 Task: Look for space in Bom Conselho, Brazil from 2nd June, 2023 to 15th June, 2023 for 2 adults in price range Rs.10000 to Rs.15000. Place can be entire place with 1  bedroom having 1 bed and 1 bathroom. Property type can be house, flat, guest house, hotel. Booking option can be shelf check-in. Required host language is Spanish.
Action: Mouse moved to (467, 90)
Screenshot: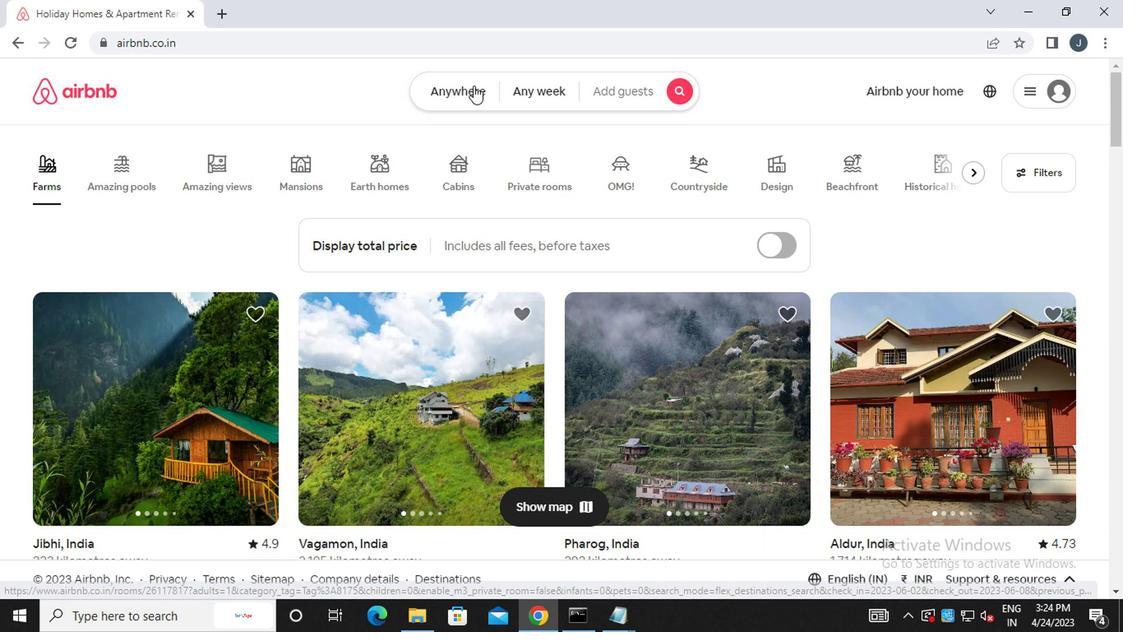 
Action: Mouse pressed left at (467, 90)
Screenshot: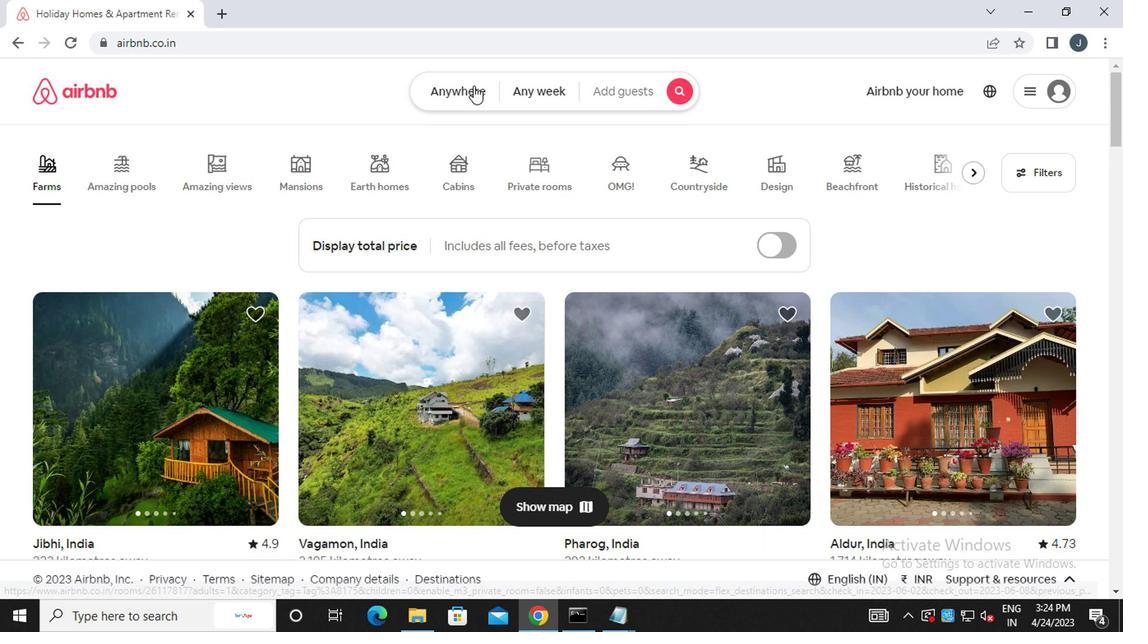 
Action: Mouse moved to (294, 158)
Screenshot: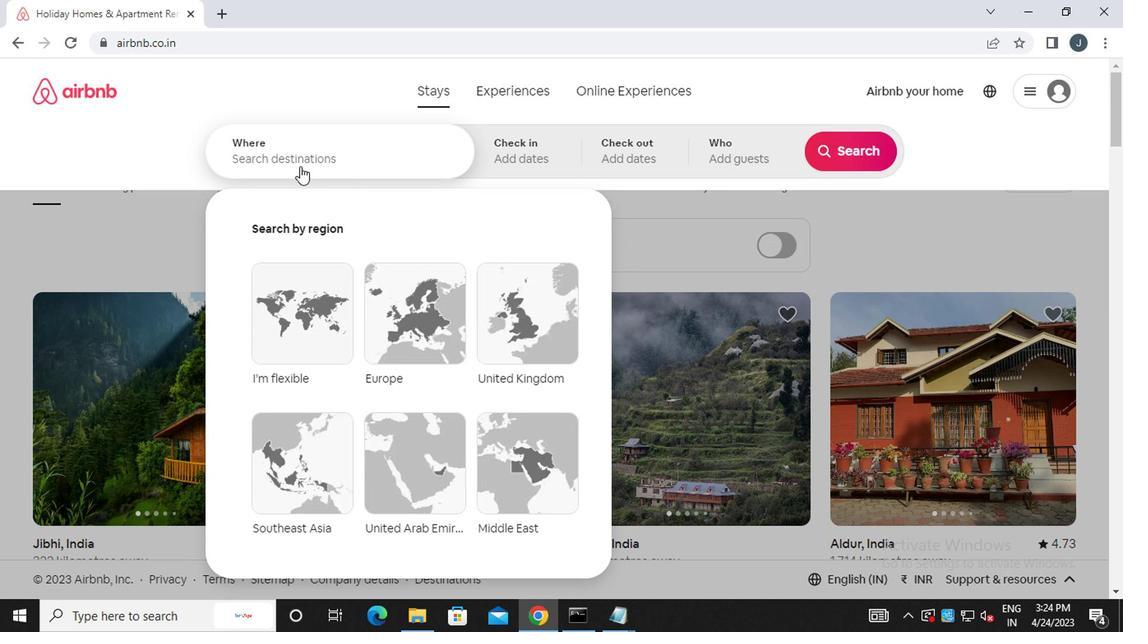 
Action: Mouse pressed left at (294, 158)
Screenshot: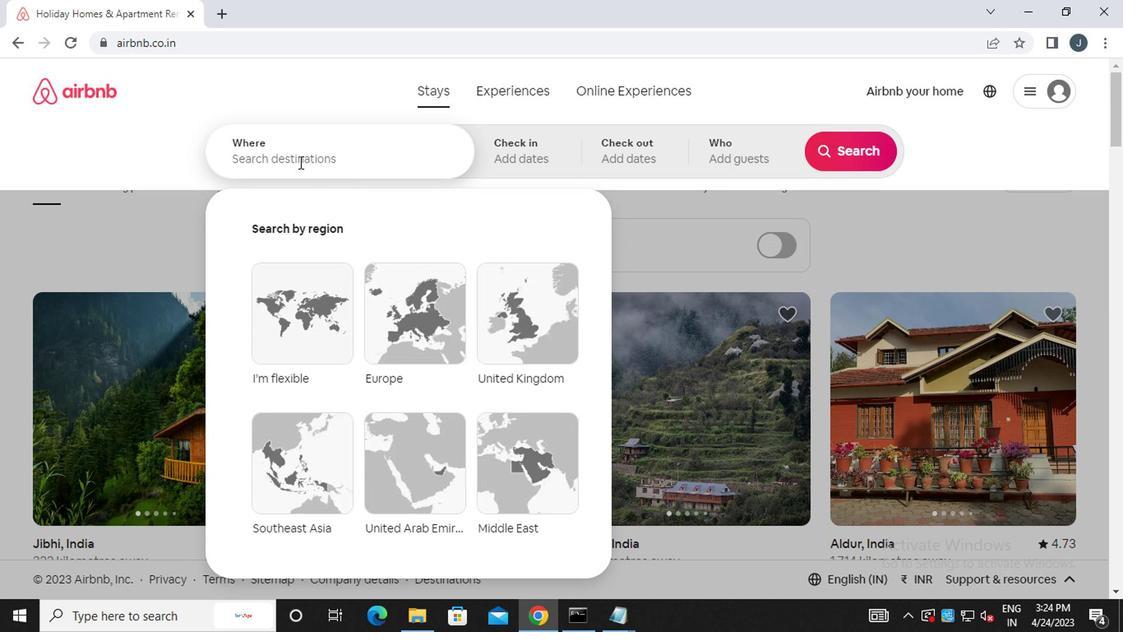 
Action: Mouse moved to (294, 158)
Screenshot: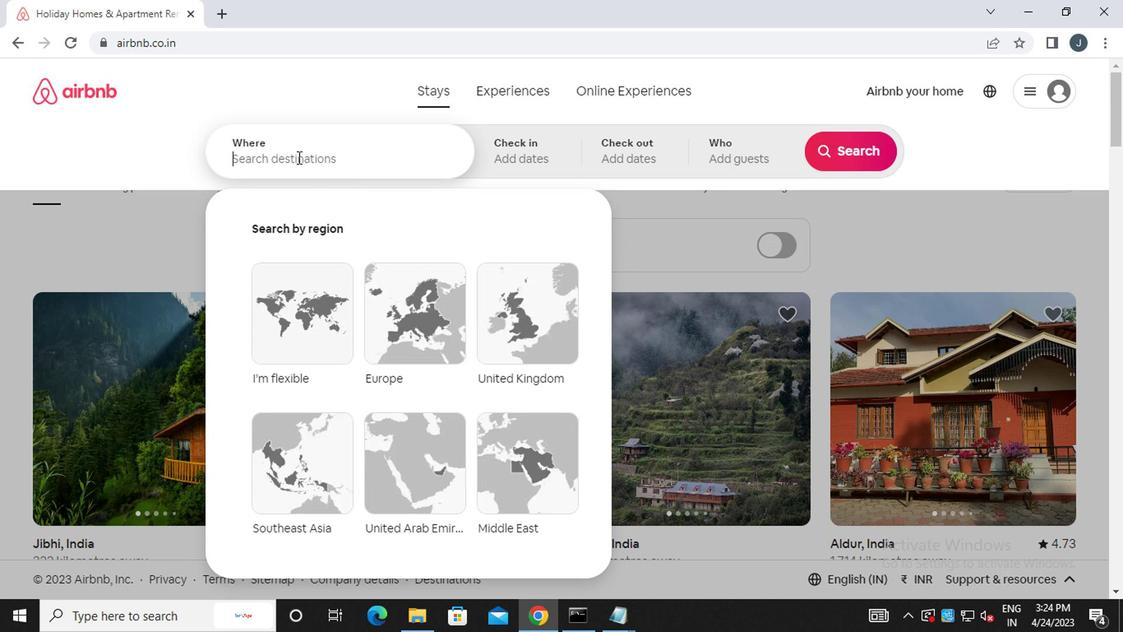 
Action: Key pressed b<Key.caps_lock>om<Key.space><Key.caps_lock>c<Key.caps_lock>anseiho<Key.backspace><Key.backspace><Key.backspace>lho,<Key.caps_lock>b<Key.caps_lock>razil
Screenshot: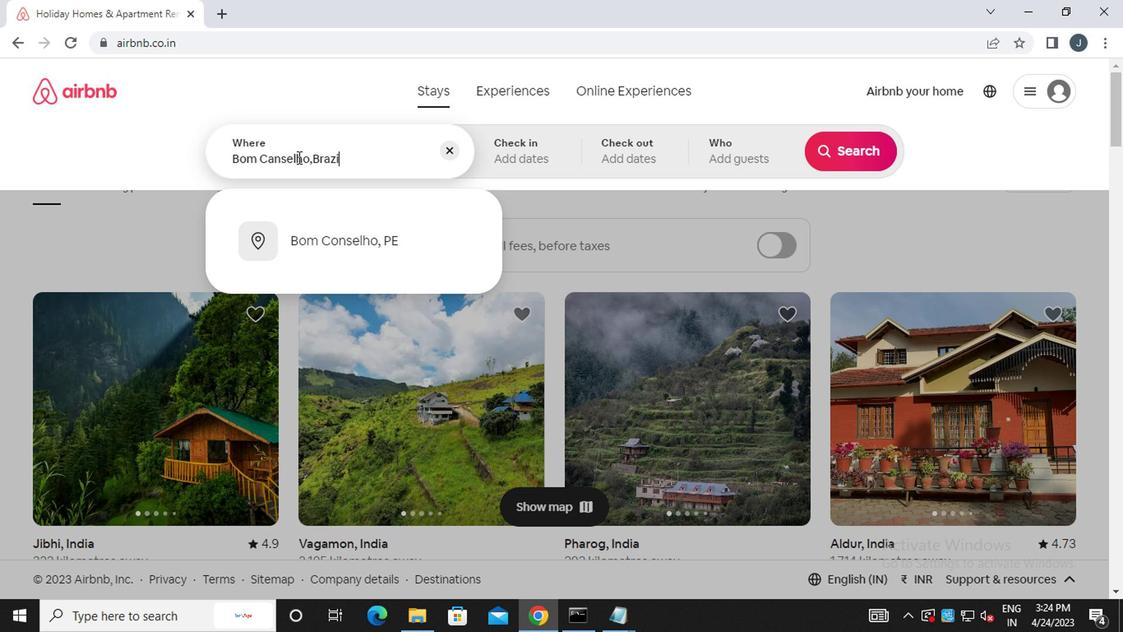 
Action: Mouse moved to (517, 170)
Screenshot: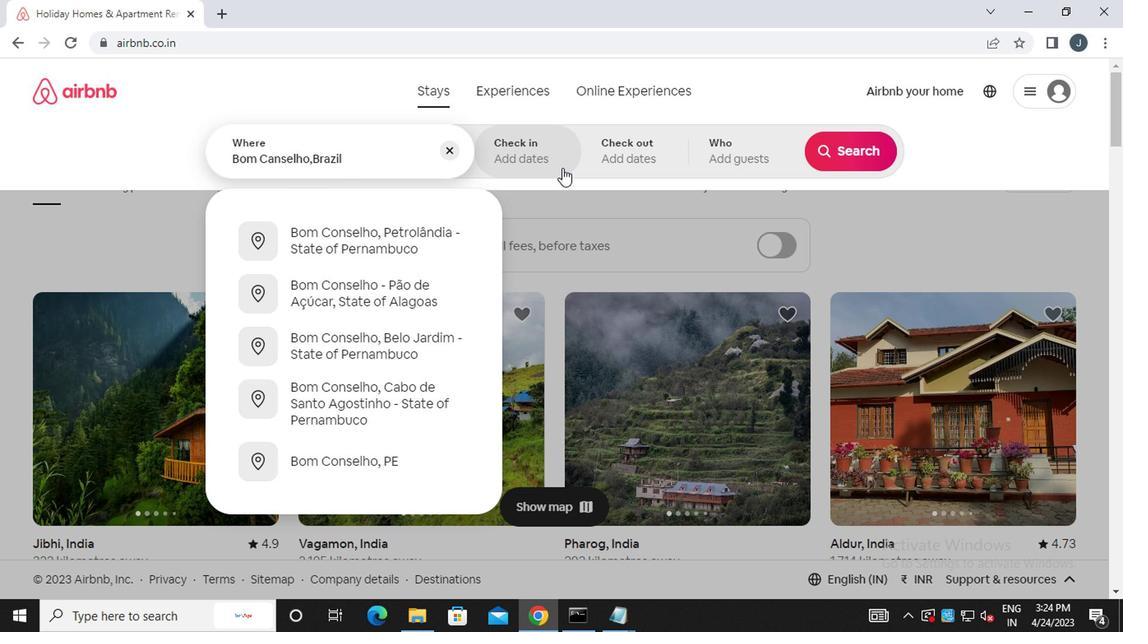 
Action: Mouse pressed left at (517, 170)
Screenshot: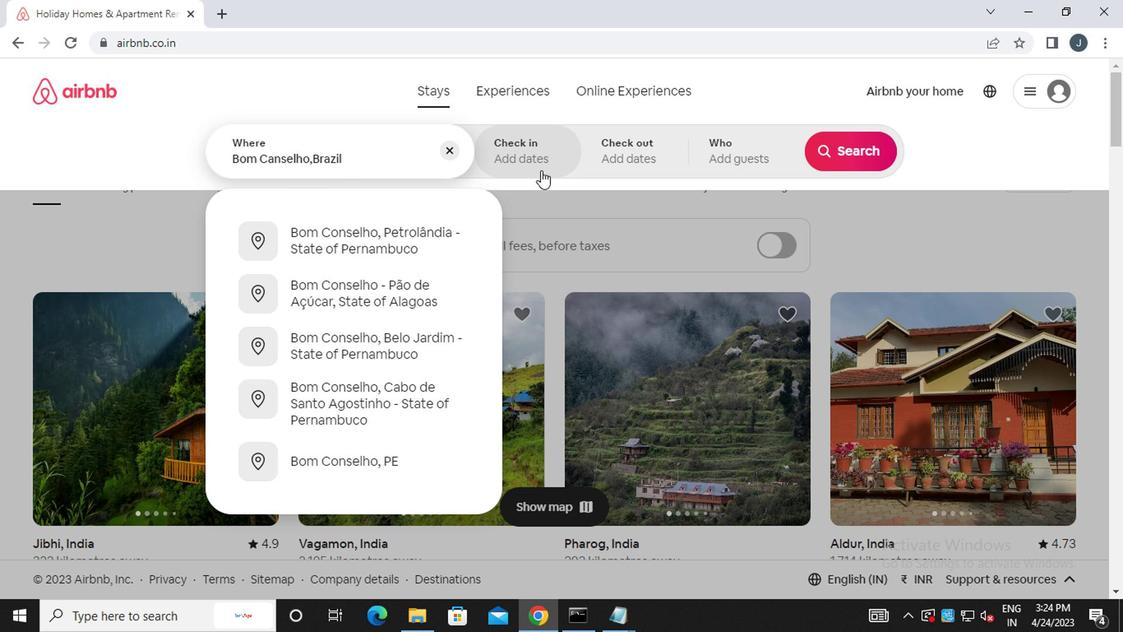 
Action: Mouse moved to (827, 277)
Screenshot: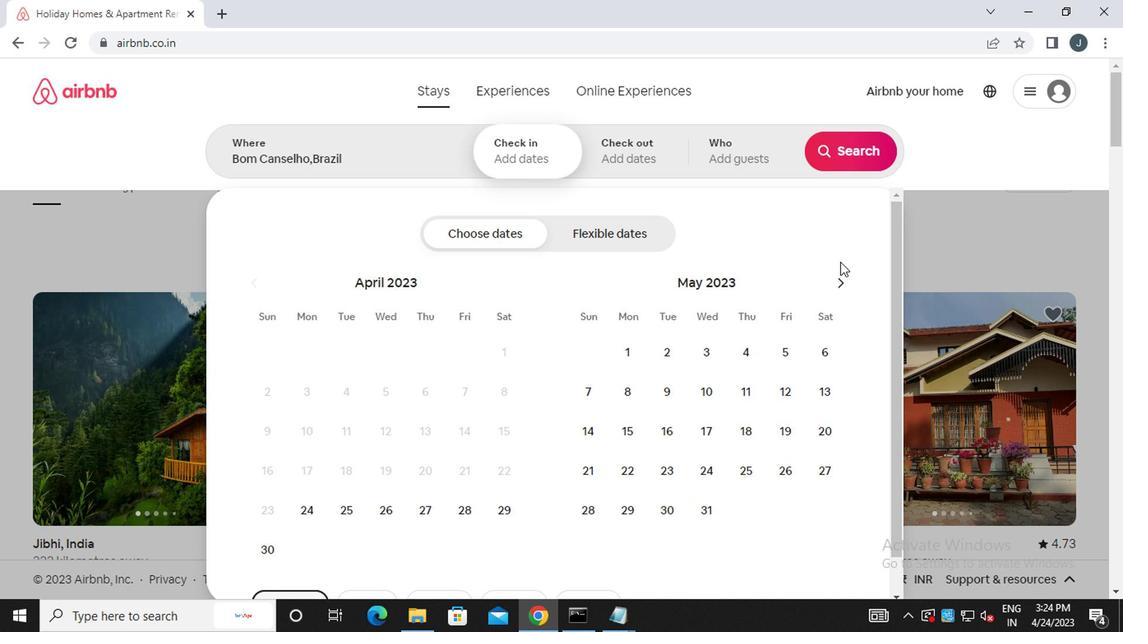 
Action: Mouse pressed left at (827, 277)
Screenshot: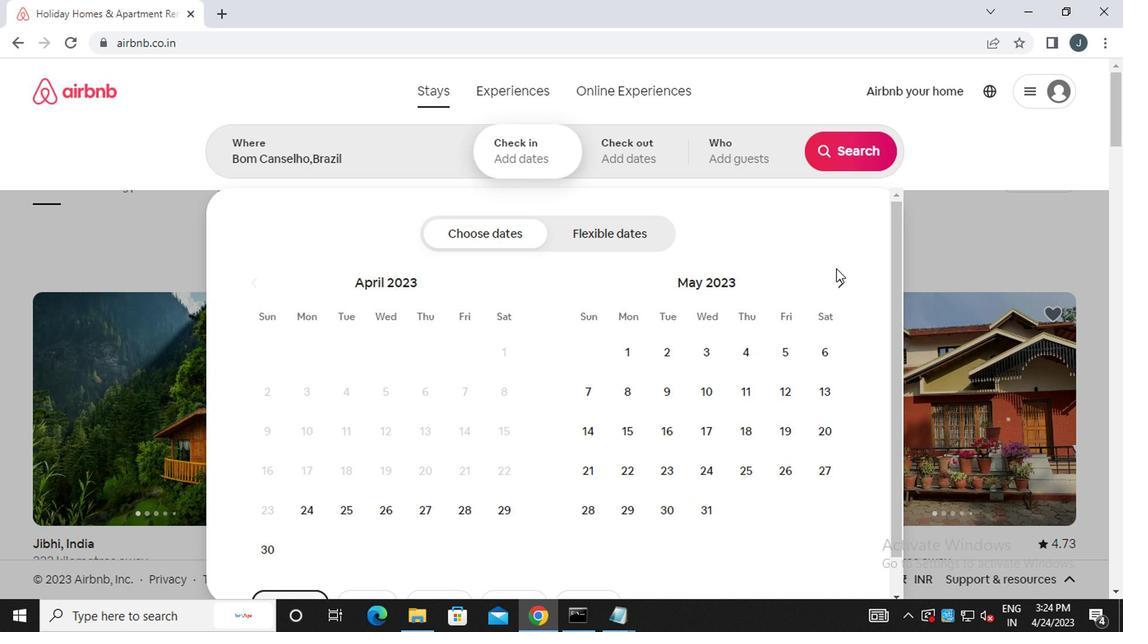 
Action: Mouse moved to (775, 354)
Screenshot: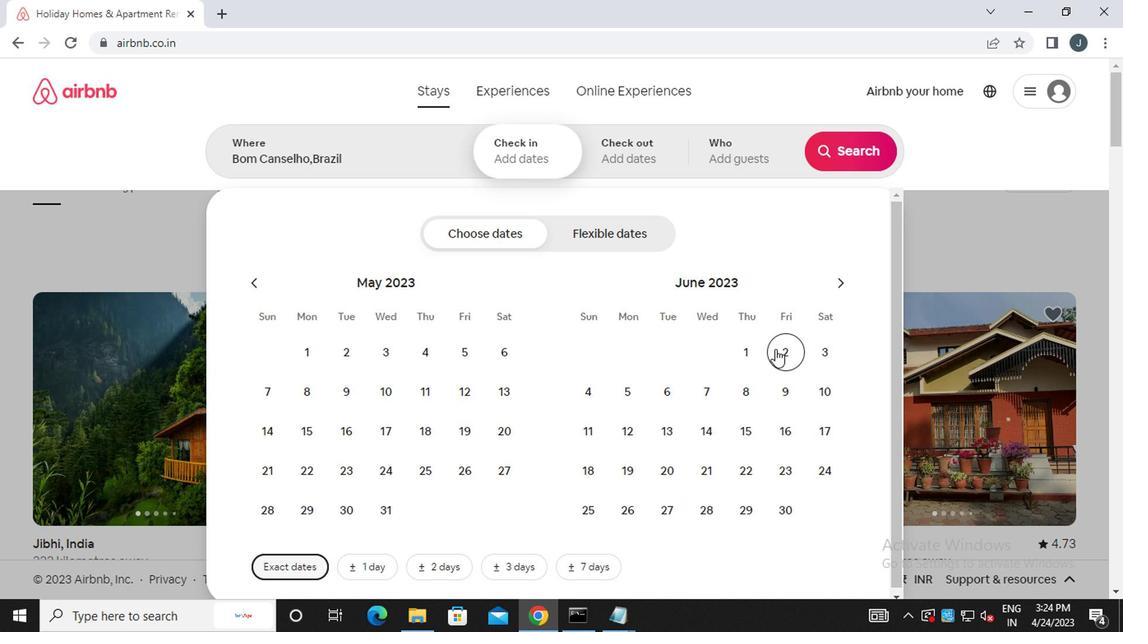 
Action: Mouse pressed left at (775, 354)
Screenshot: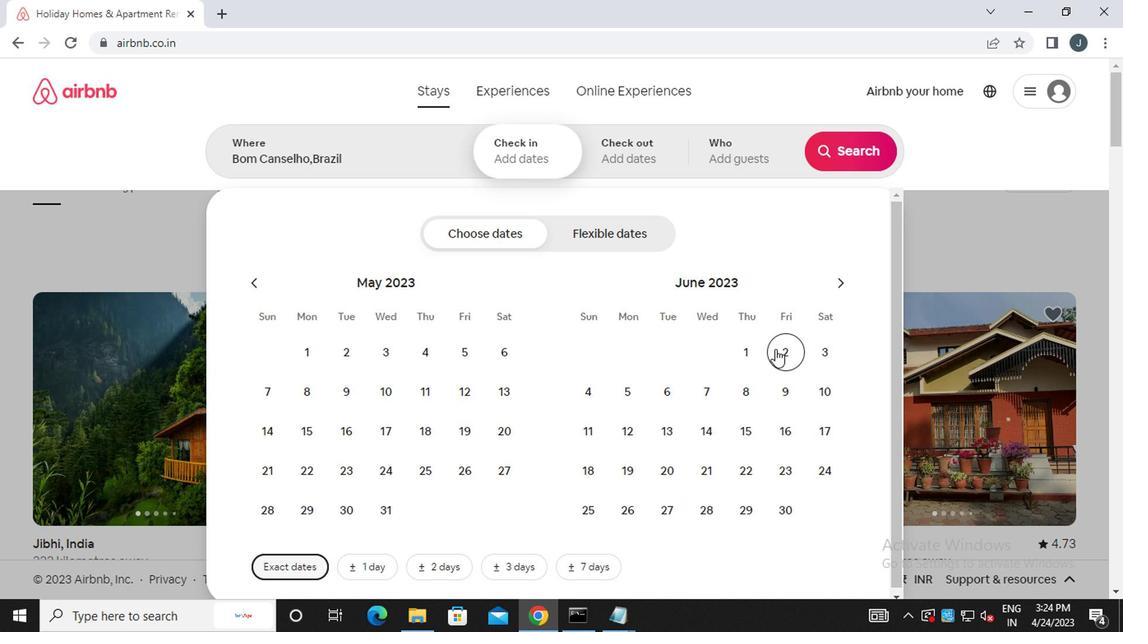 
Action: Mouse moved to (748, 439)
Screenshot: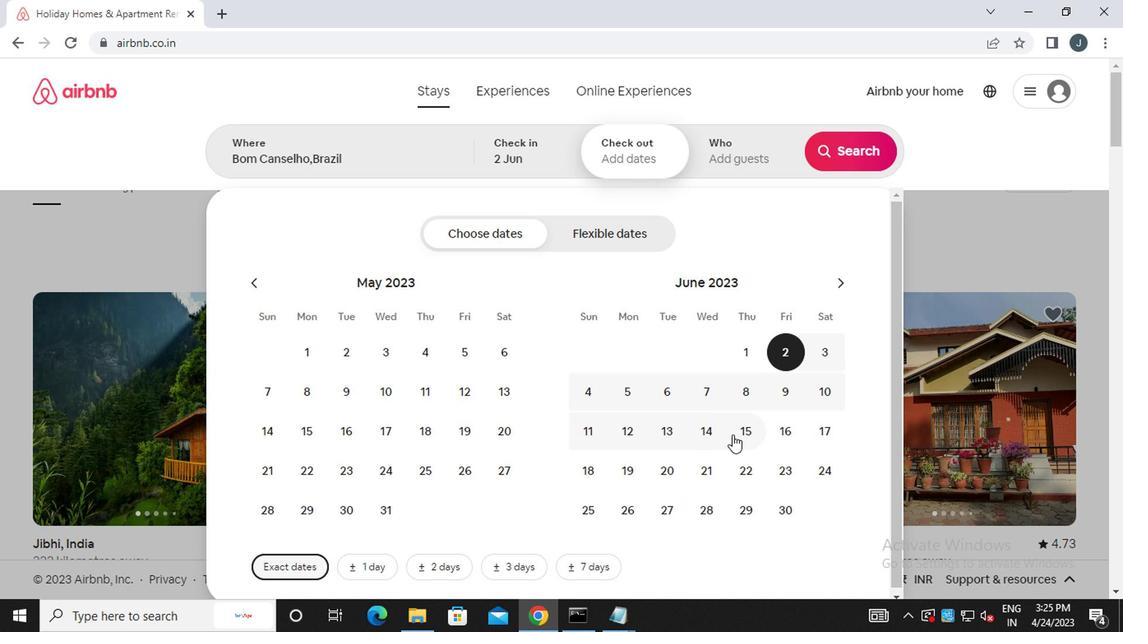 
Action: Mouse pressed left at (748, 439)
Screenshot: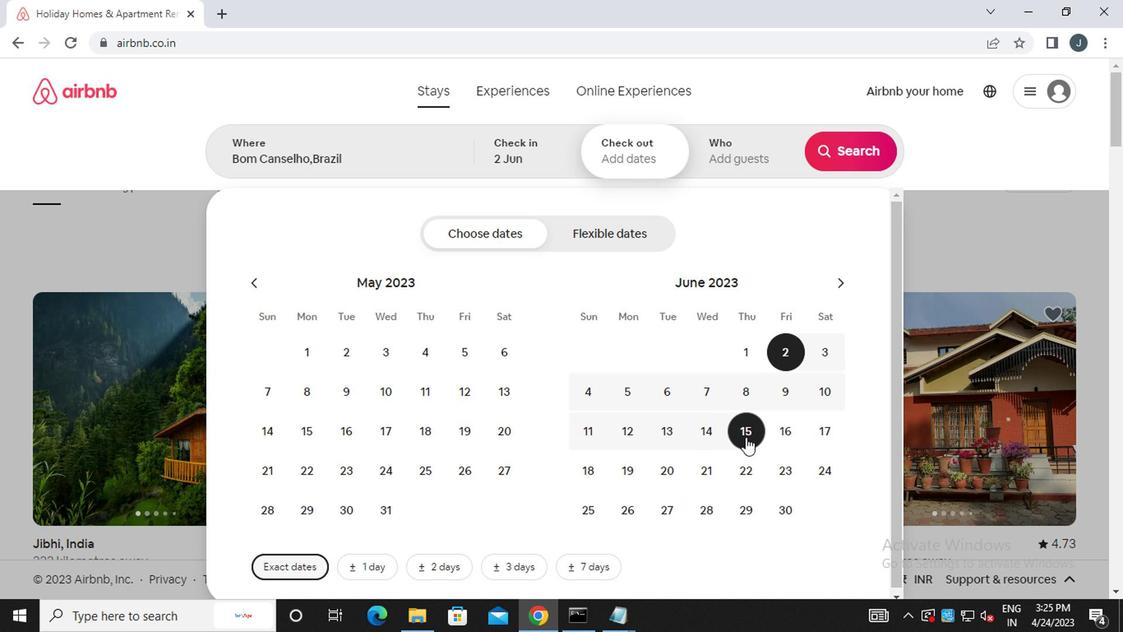 
Action: Mouse moved to (747, 153)
Screenshot: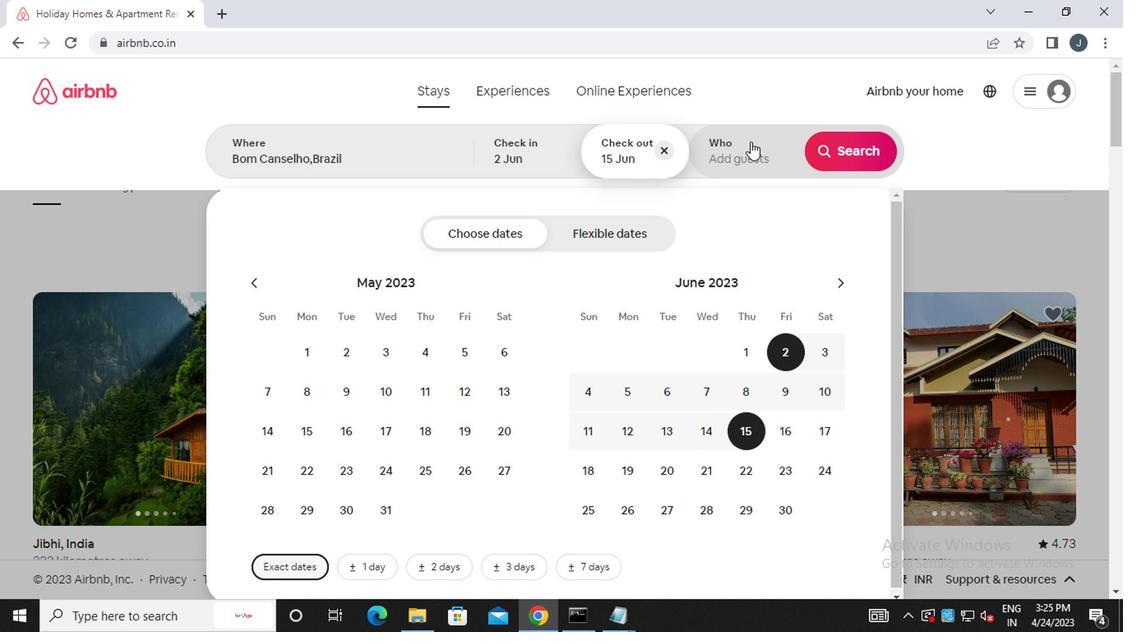 
Action: Mouse pressed left at (747, 153)
Screenshot: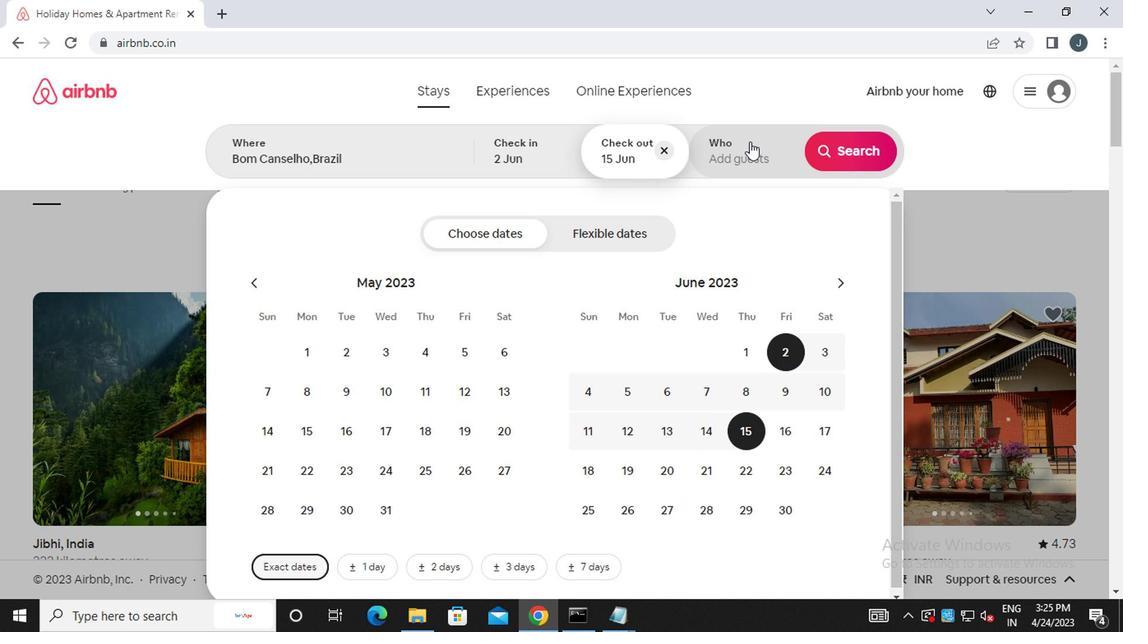 
Action: Mouse moved to (853, 239)
Screenshot: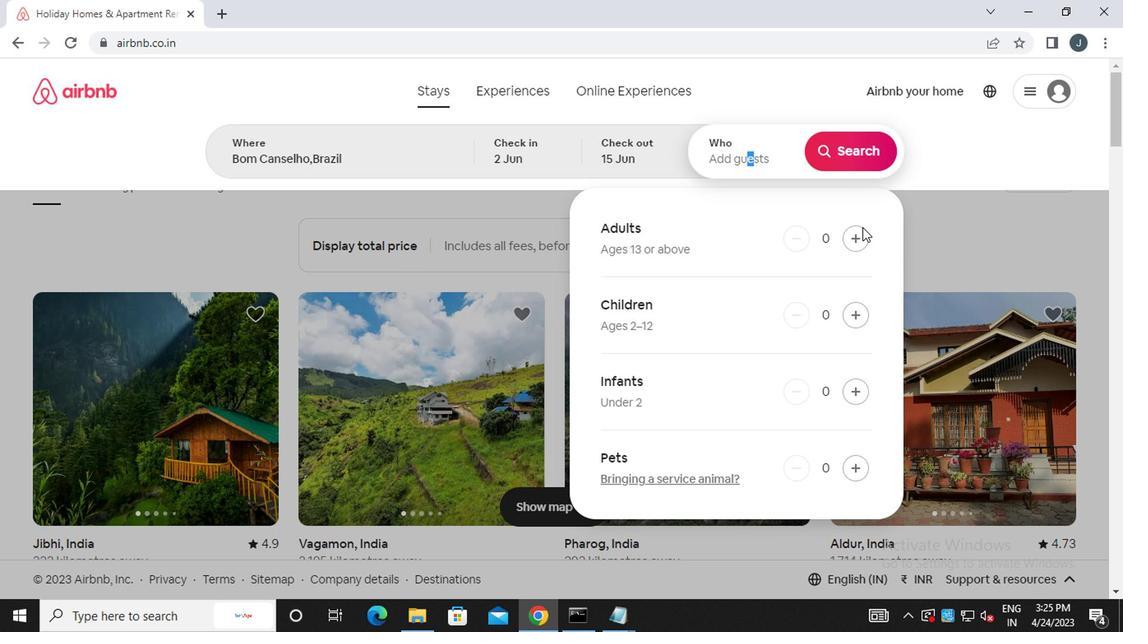 
Action: Mouse pressed left at (853, 239)
Screenshot: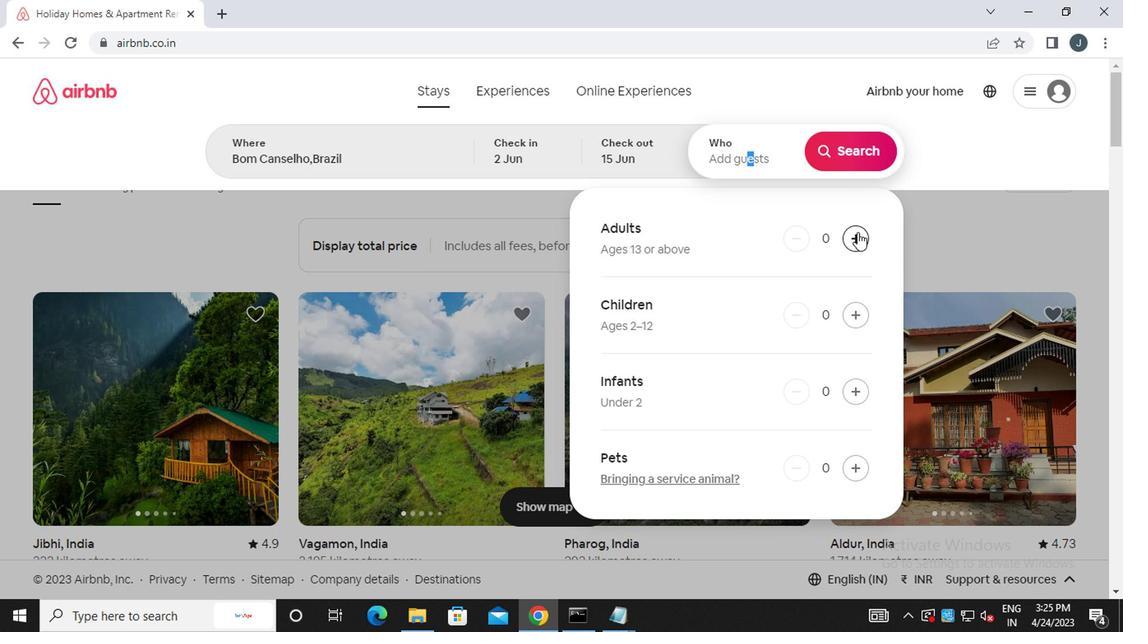 
Action: Mouse moved to (853, 240)
Screenshot: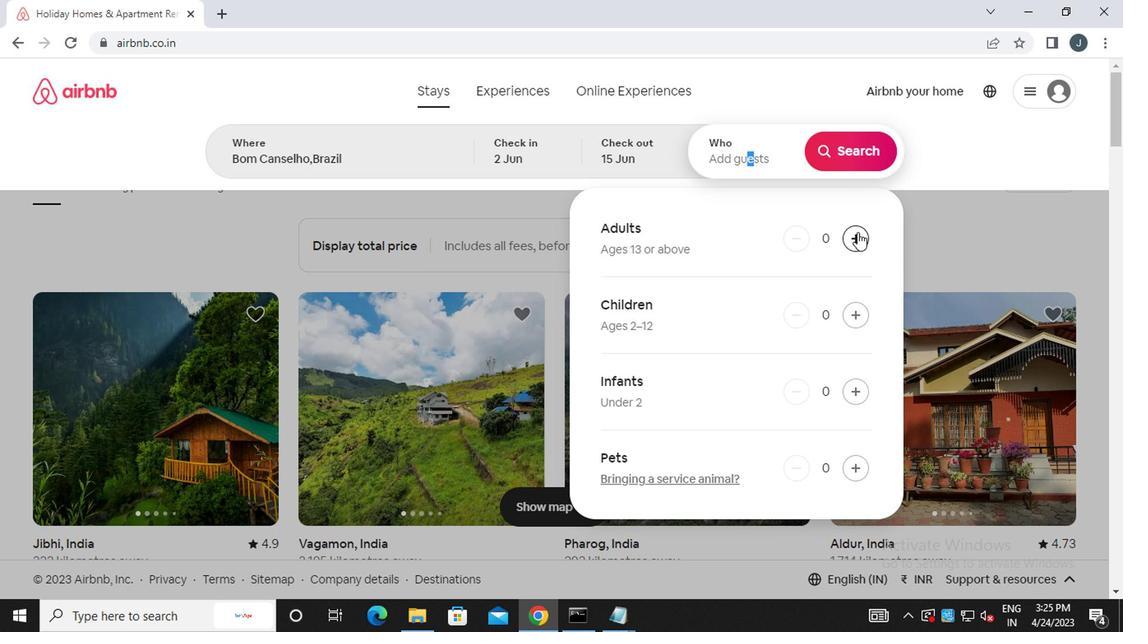 
Action: Mouse pressed left at (853, 240)
Screenshot: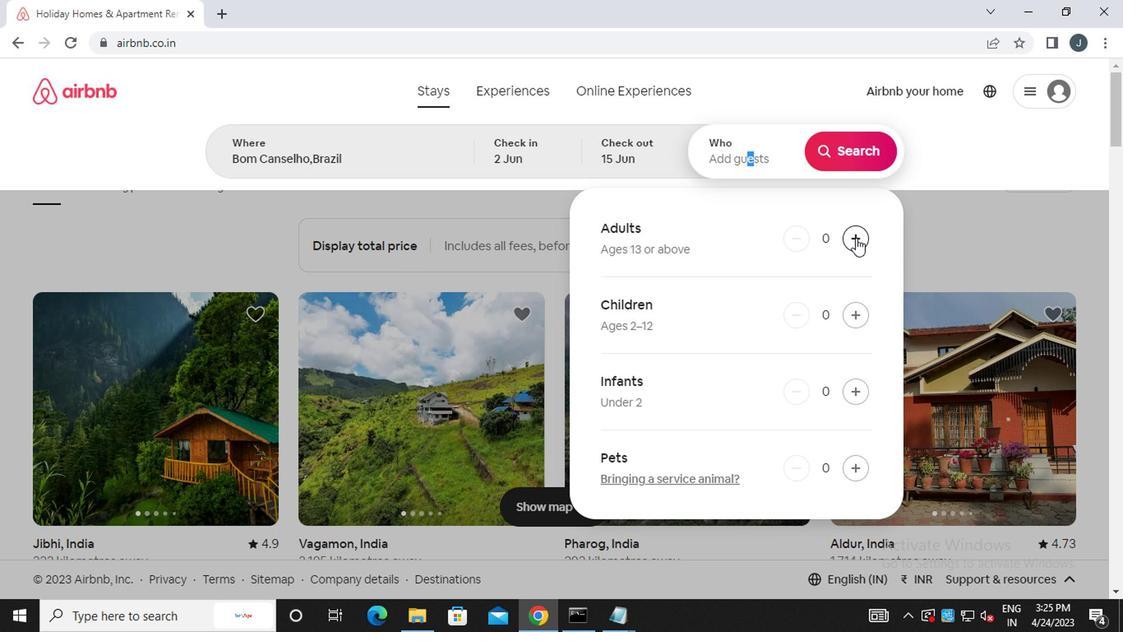 
Action: Mouse moved to (844, 152)
Screenshot: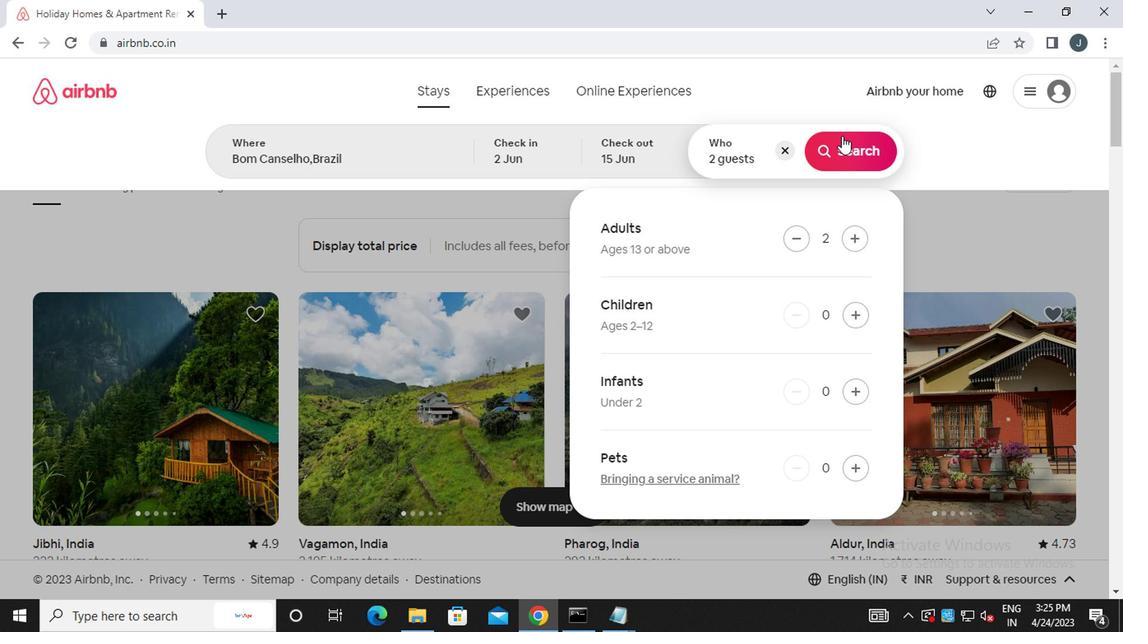 
Action: Mouse pressed left at (844, 152)
Screenshot: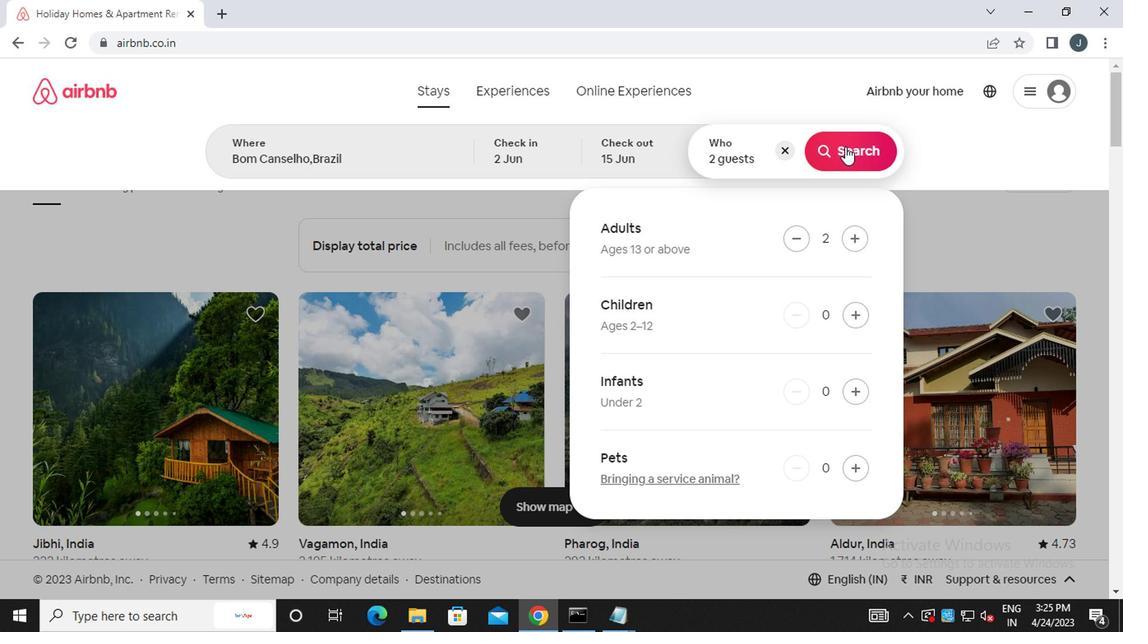 
Action: Mouse moved to (1064, 168)
Screenshot: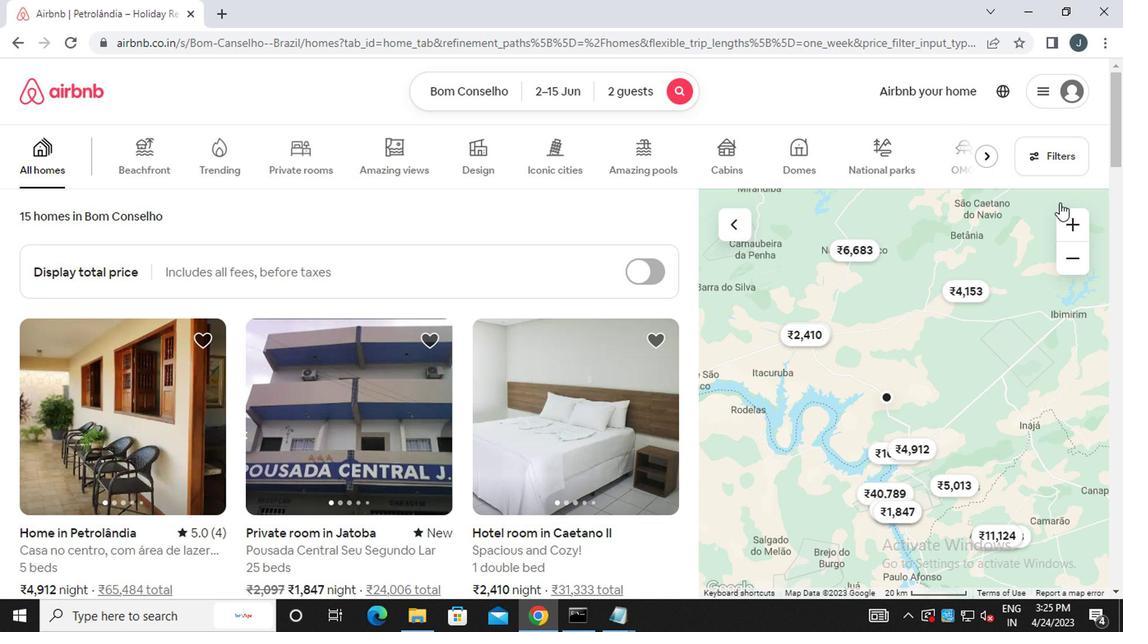 
Action: Mouse pressed left at (1064, 168)
Screenshot: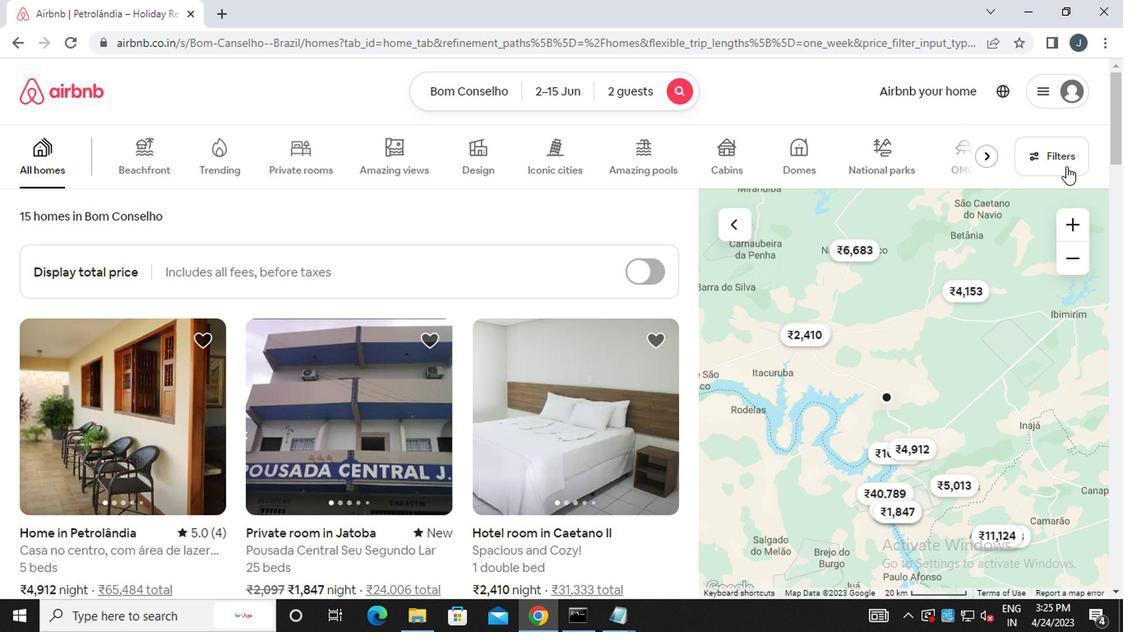 
Action: Mouse moved to (393, 364)
Screenshot: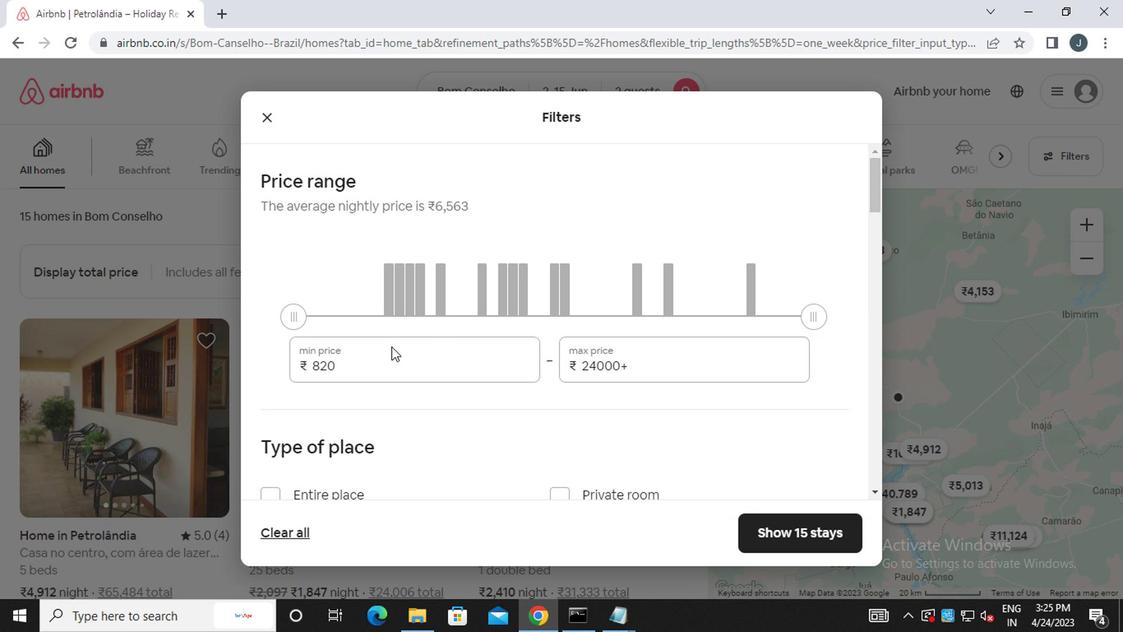 
Action: Mouse pressed left at (393, 364)
Screenshot: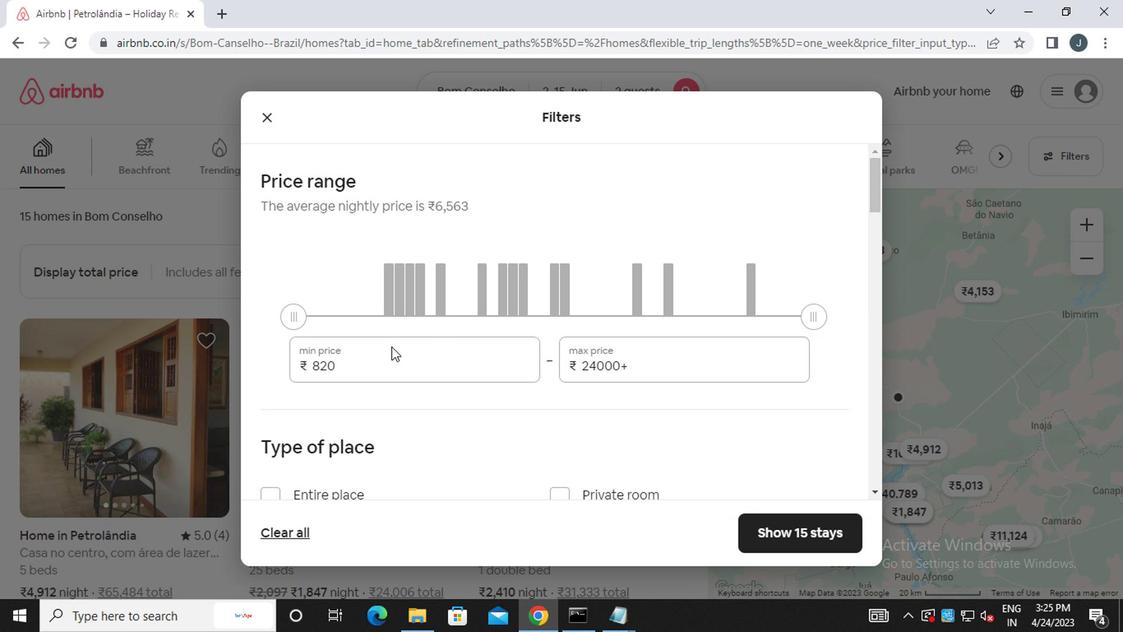 
Action: Mouse moved to (389, 364)
Screenshot: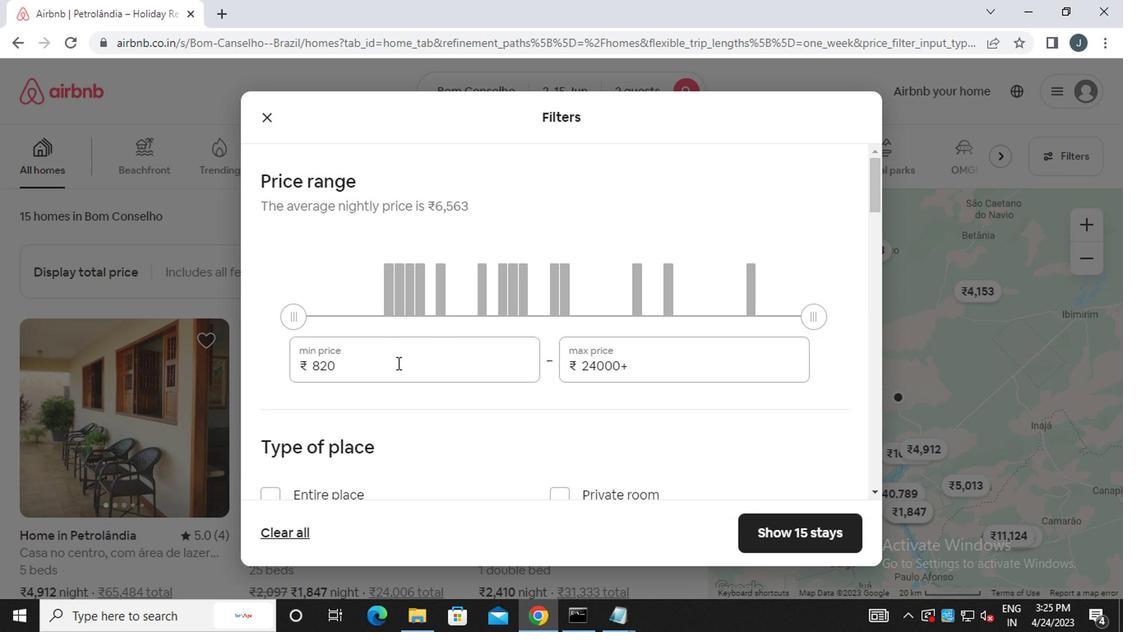 
Action: Key pressed <Key.backspace><Key.backspace><Key.backspace><<97>><<96>><<96>><<96>><<96>>
Screenshot: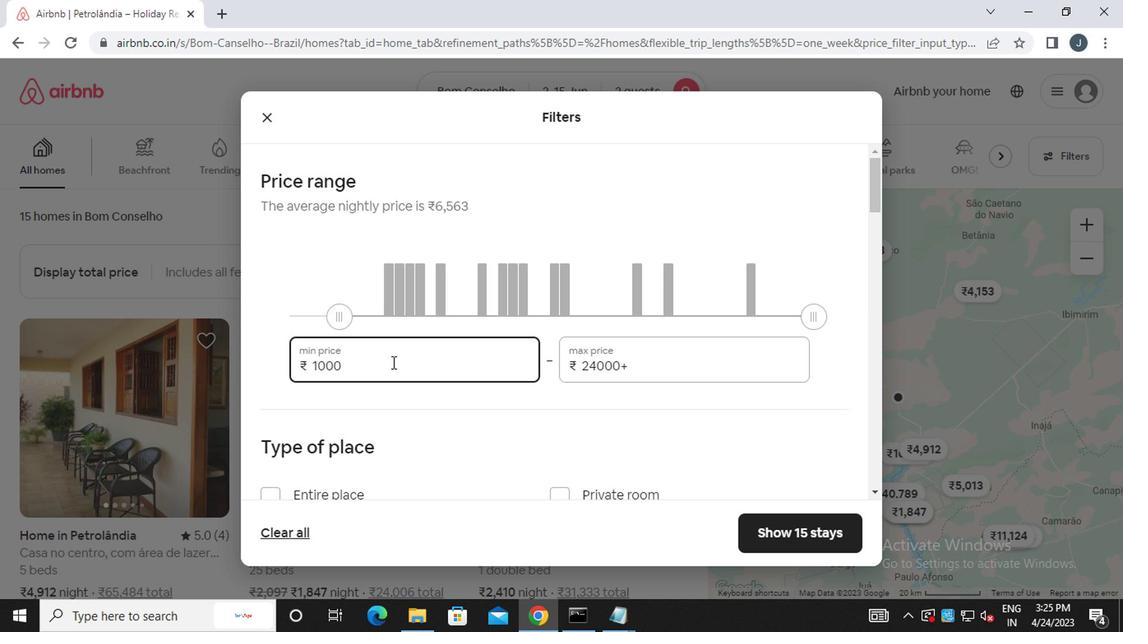 
Action: Mouse moved to (650, 372)
Screenshot: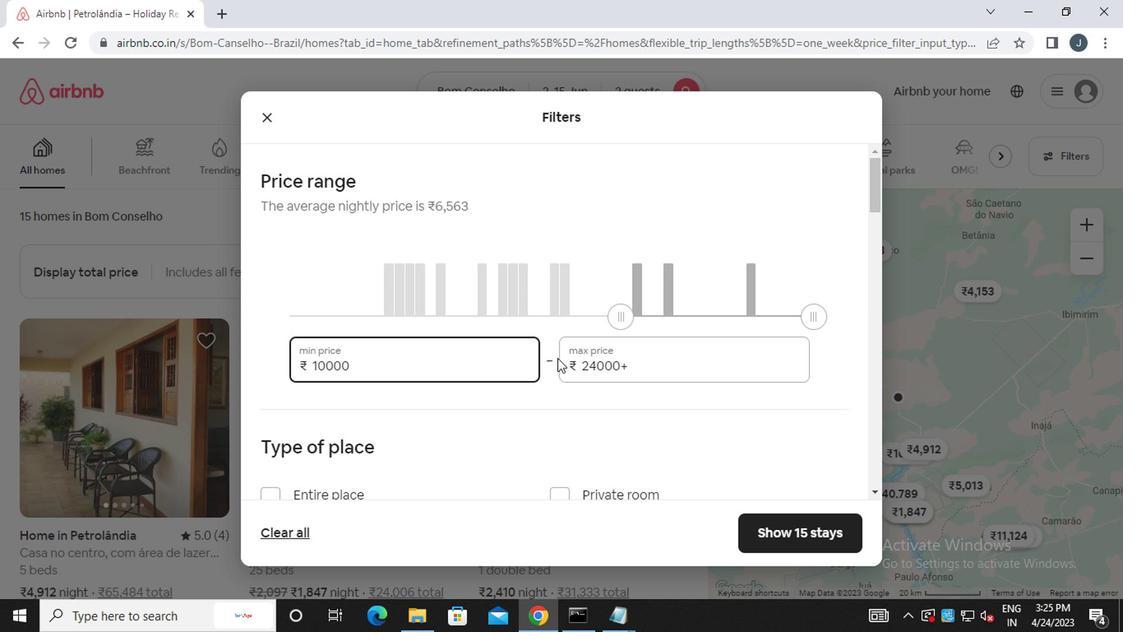 
Action: Mouse pressed left at (650, 372)
Screenshot: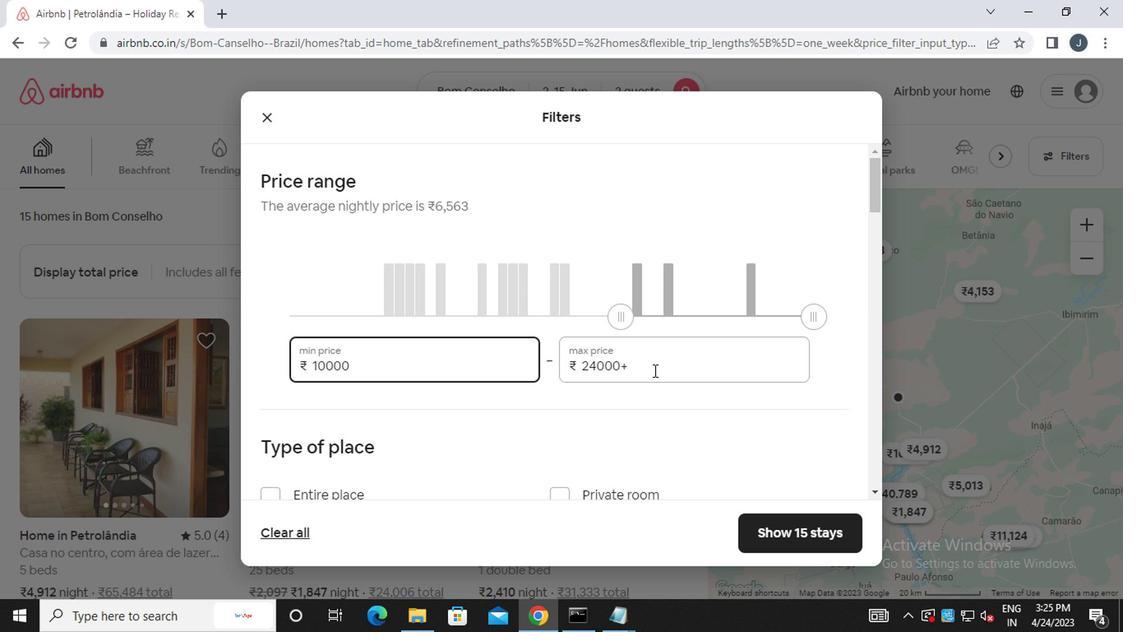 
Action: Key pressed <Key.backspace><Key.backspace><Key.backspace><Key.backspace><Key.backspace><Key.backspace><Key.backspace><Key.backspace><Key.backspace><Key.backspace><Key.backspace><<97>><<101>><<96>><<96>><<96>>
Screenshot: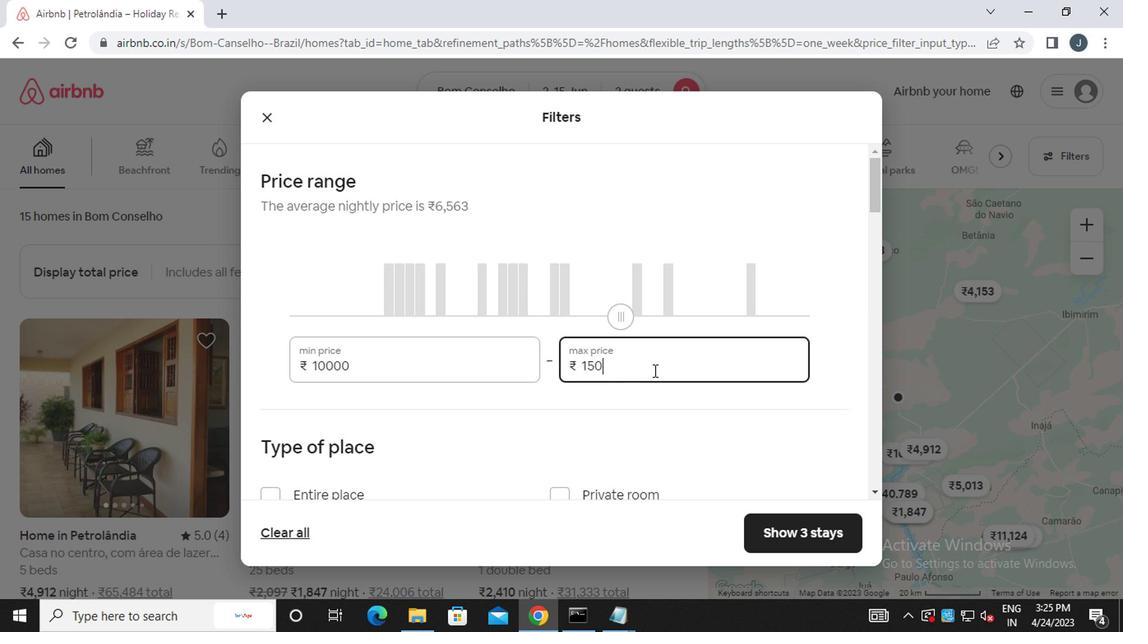 
Action: Mouse moved to (577, 384)
Screenshot: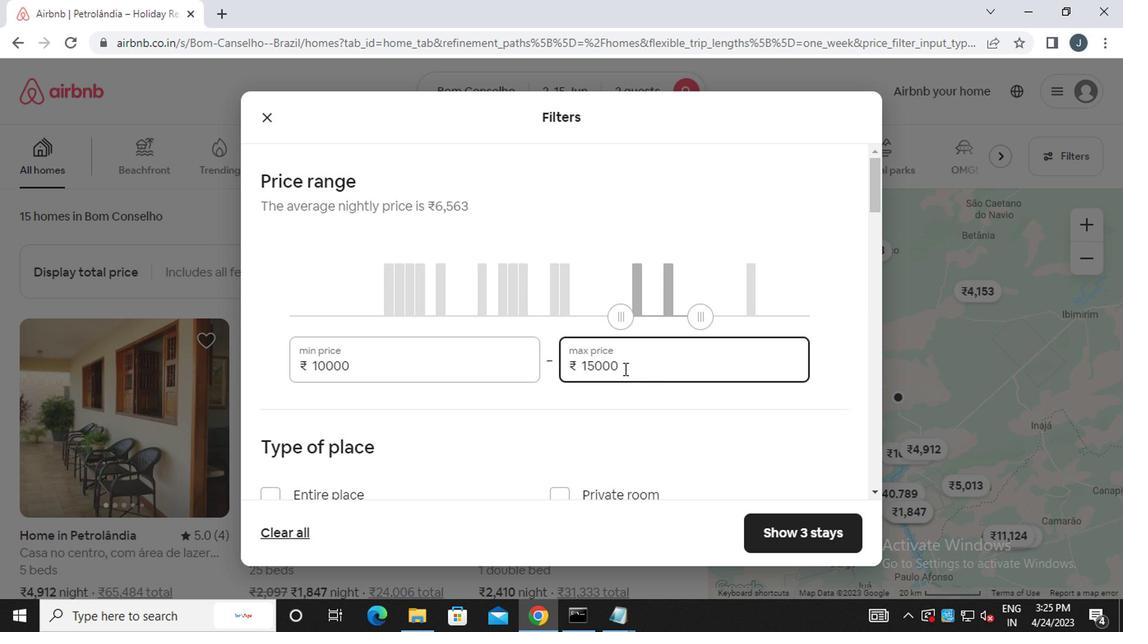 
Action: Mouse scrolled (577, 384) with delta (0, 0)
Screenshot: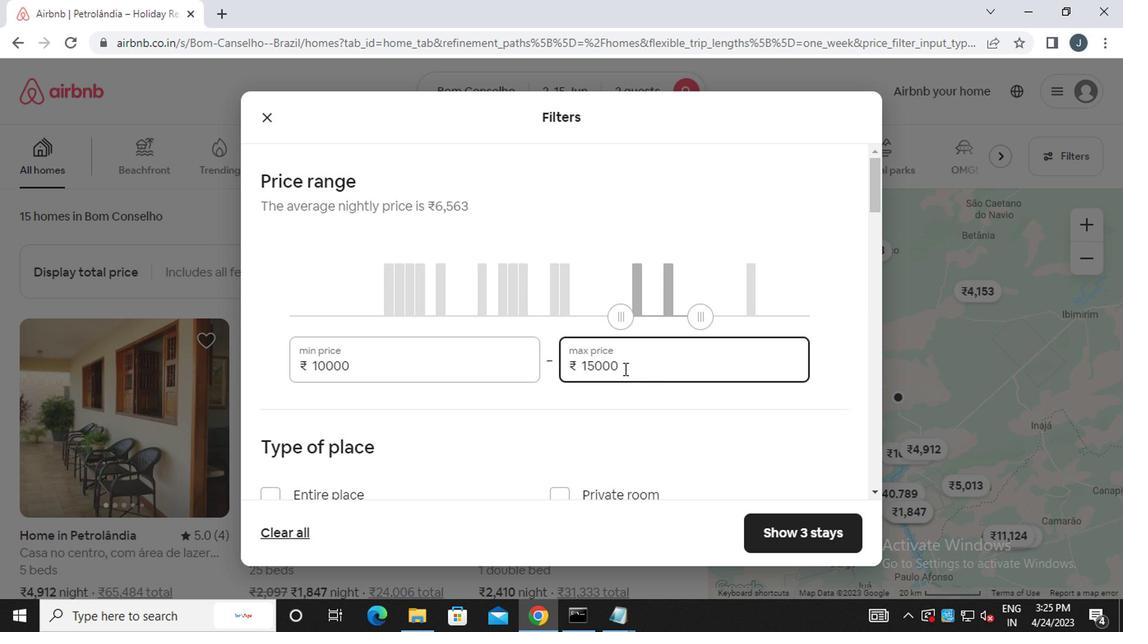 
Action: Mouse moved to (567, 386)
Screenshot: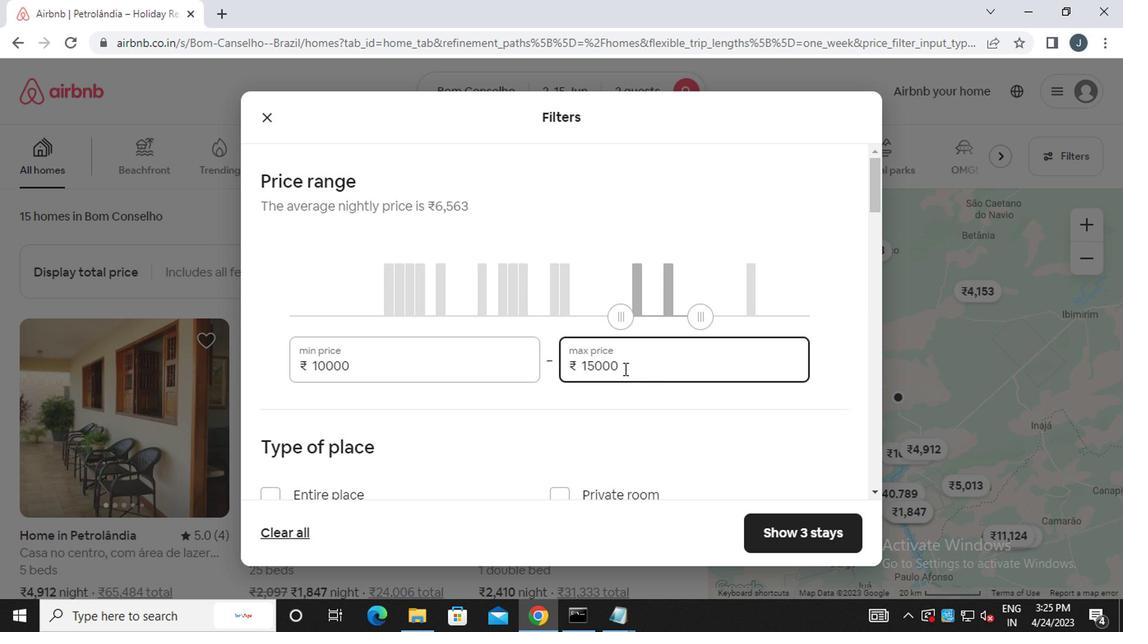 
Action: Mouse scrolled (567, 386) with delta (0, 0)
Screenshot: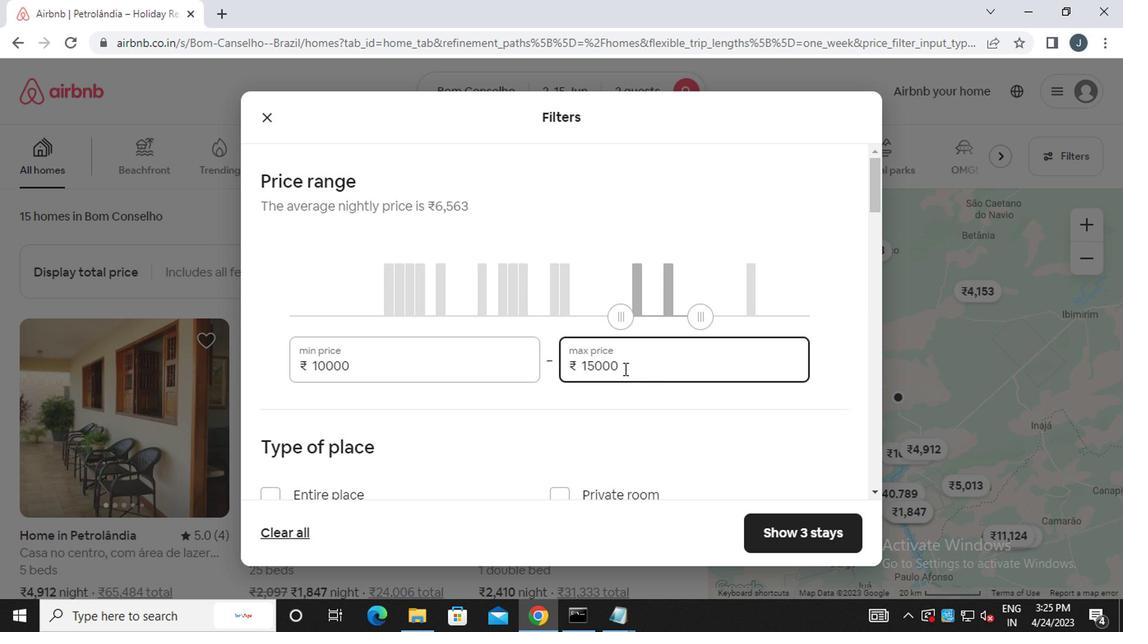 
Action: Mouse moved to (271, 335)
Screenshot: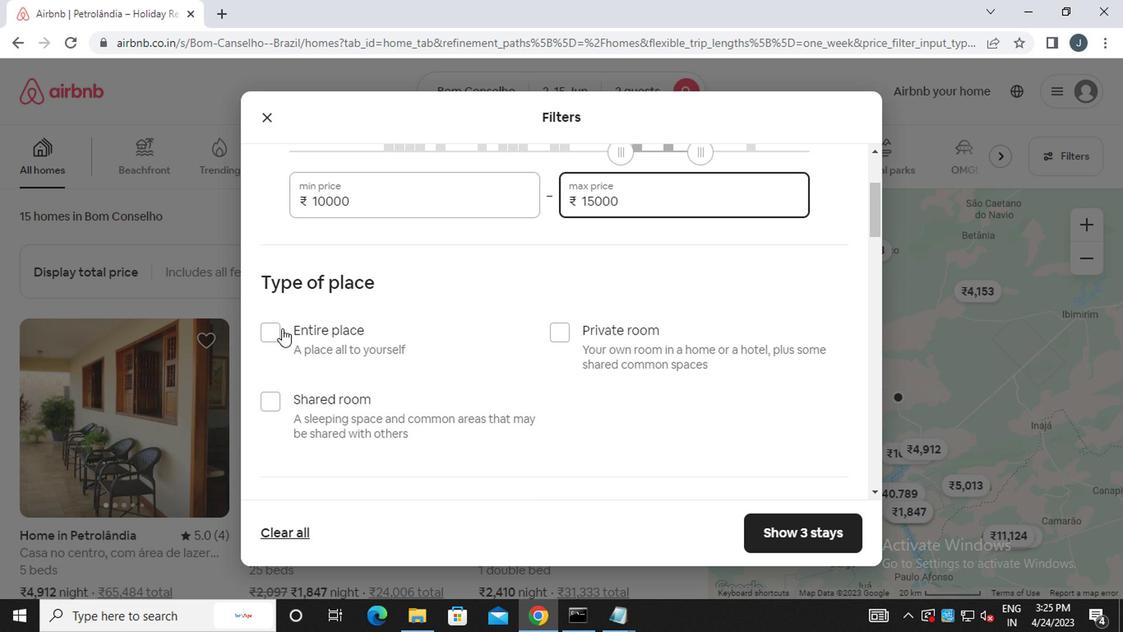 
Action: Mouse pressed left at (271, 335)
Screenshot: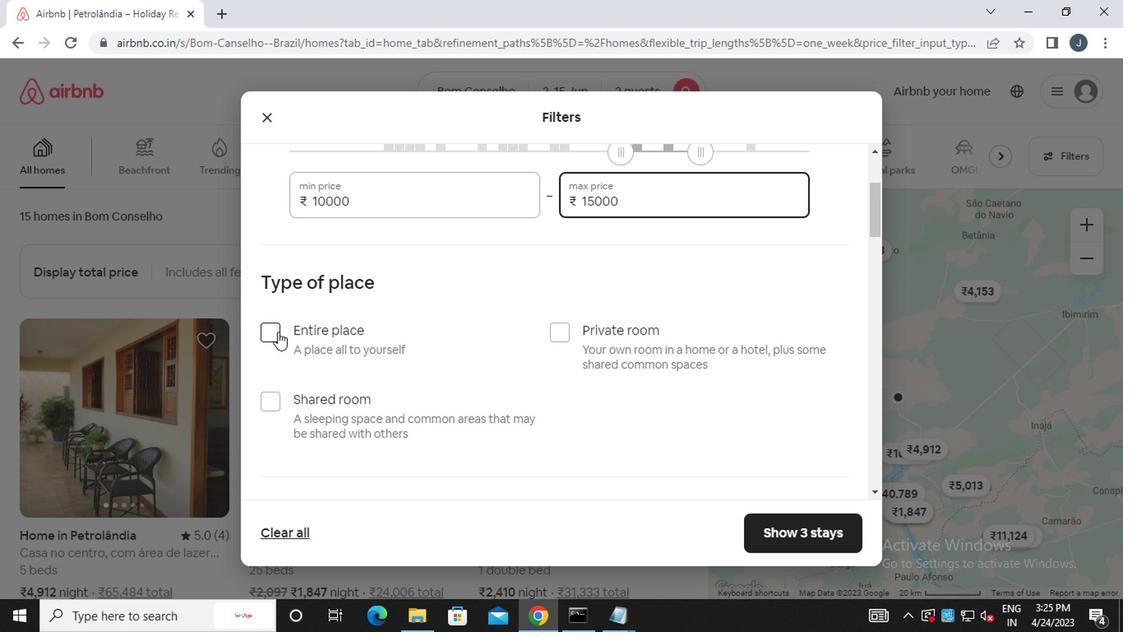 
Action: Mouse moved to (351, 366)
Screenshot: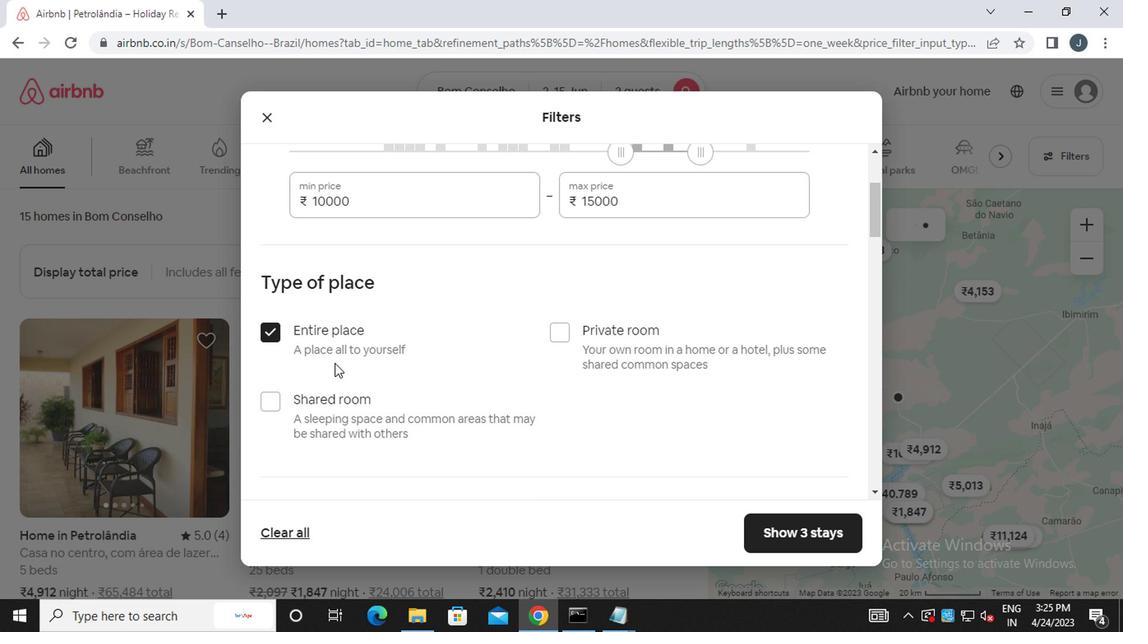
Action: Mouse scrolled (351, 365) with delta (0, 0)
Screenshot: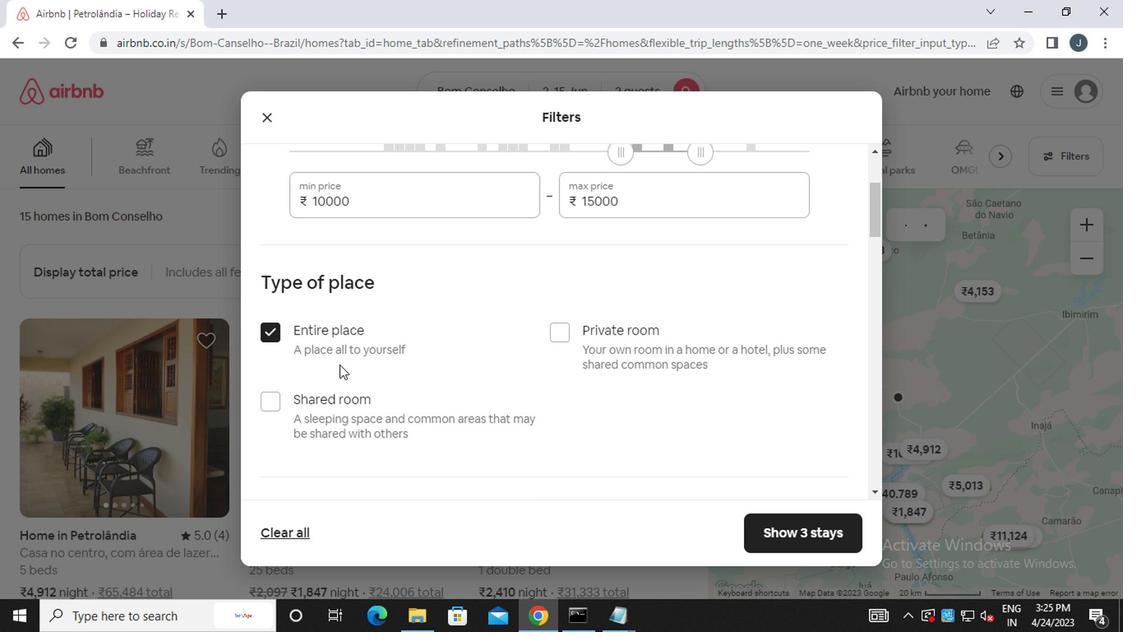 
Action: Mouse scrolled (351, 365) with delta (0, 0)
Screenshot: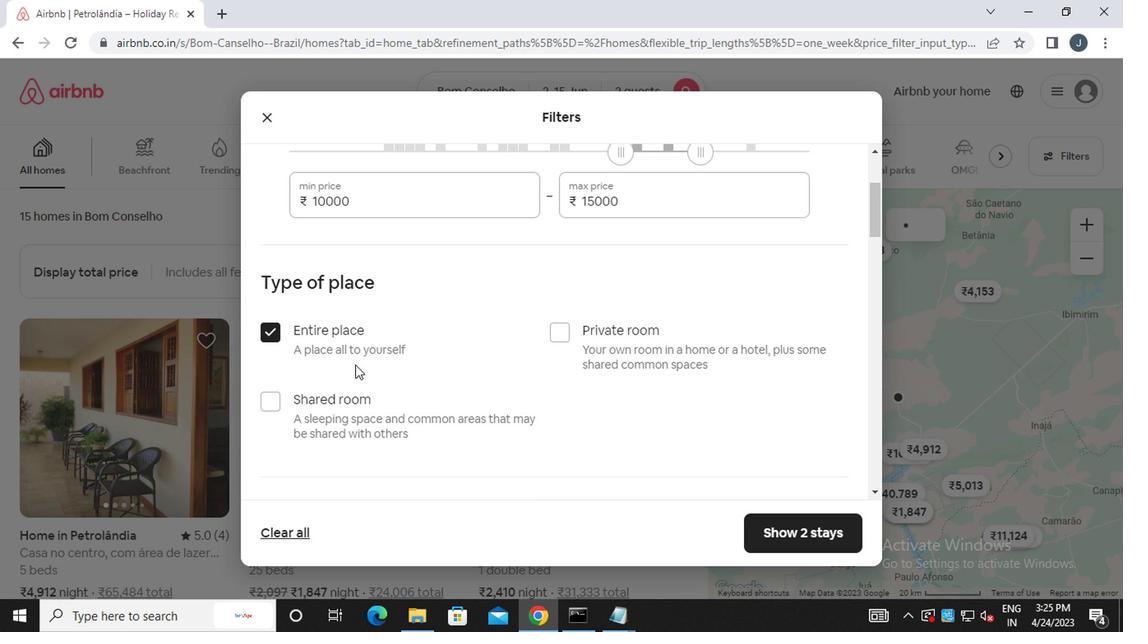 
Action: Mouse moved to (385, 368)
Screenshot: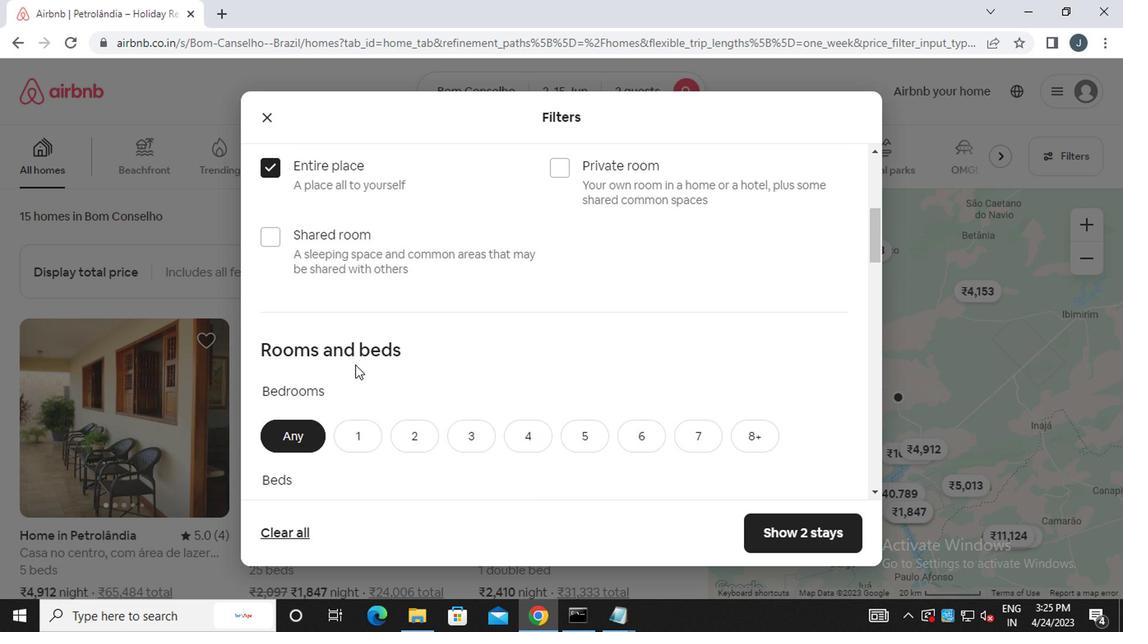 
Action: Mouse scrolled (385, 368) with delta (0, 0)
Screenshot: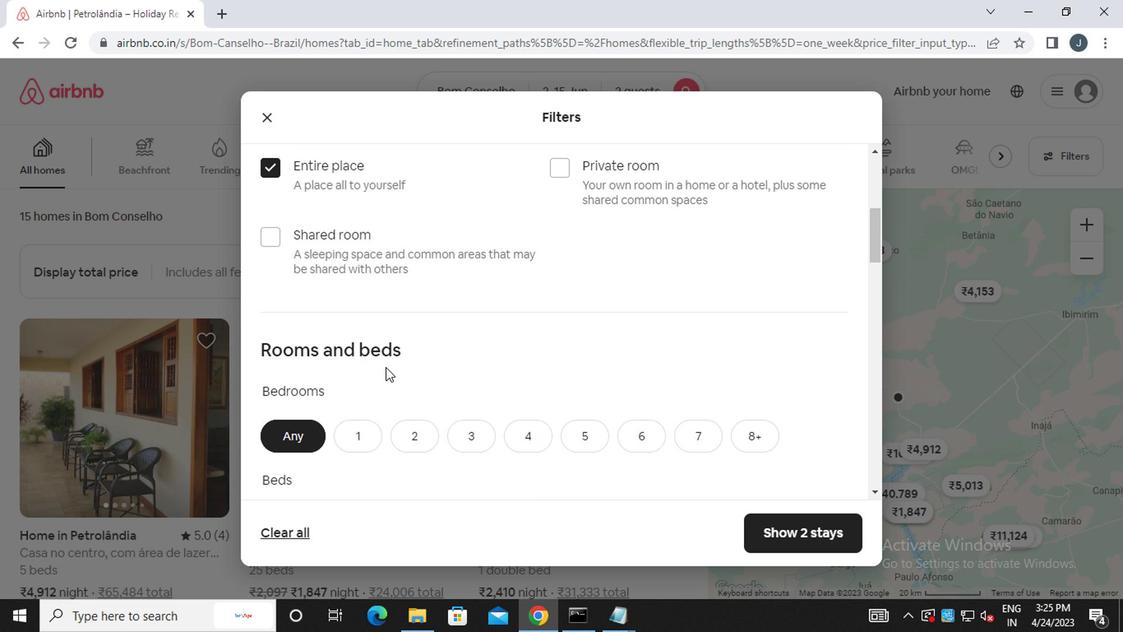 
Action: Mouse scrolled (385, 368) with delta (0, 0)
Screenshot: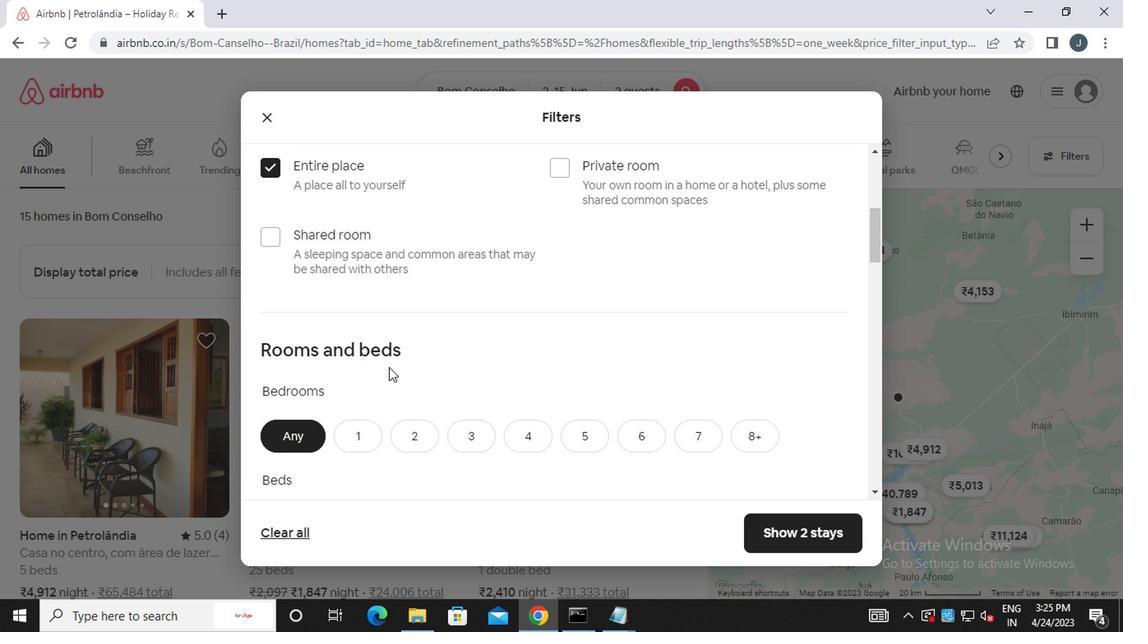 
Action: Mouse moved to (361, 267)
Screenshot: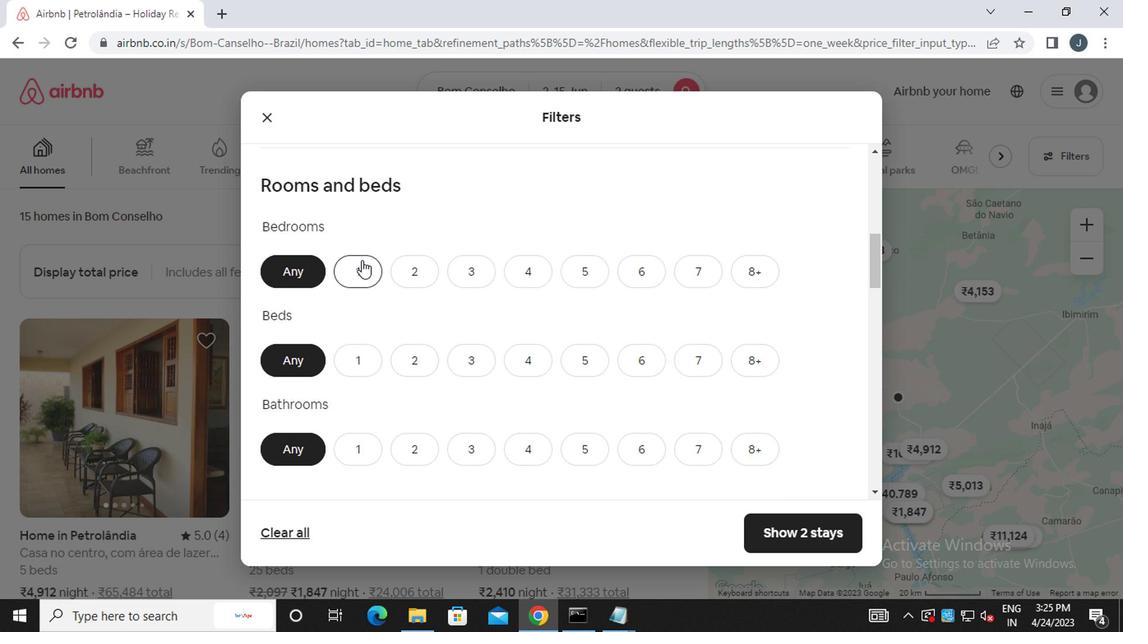 
Action: Mouse pressed left at (361, 267)
Screenshot: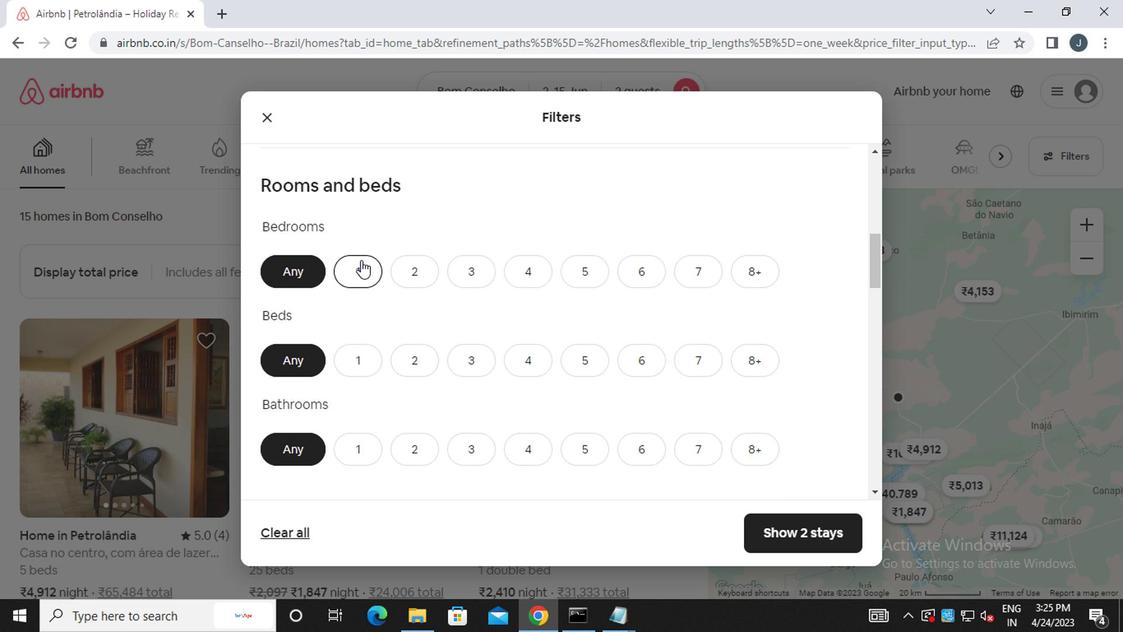 
Action: Mouse moved to (357, 358)
Screenshot: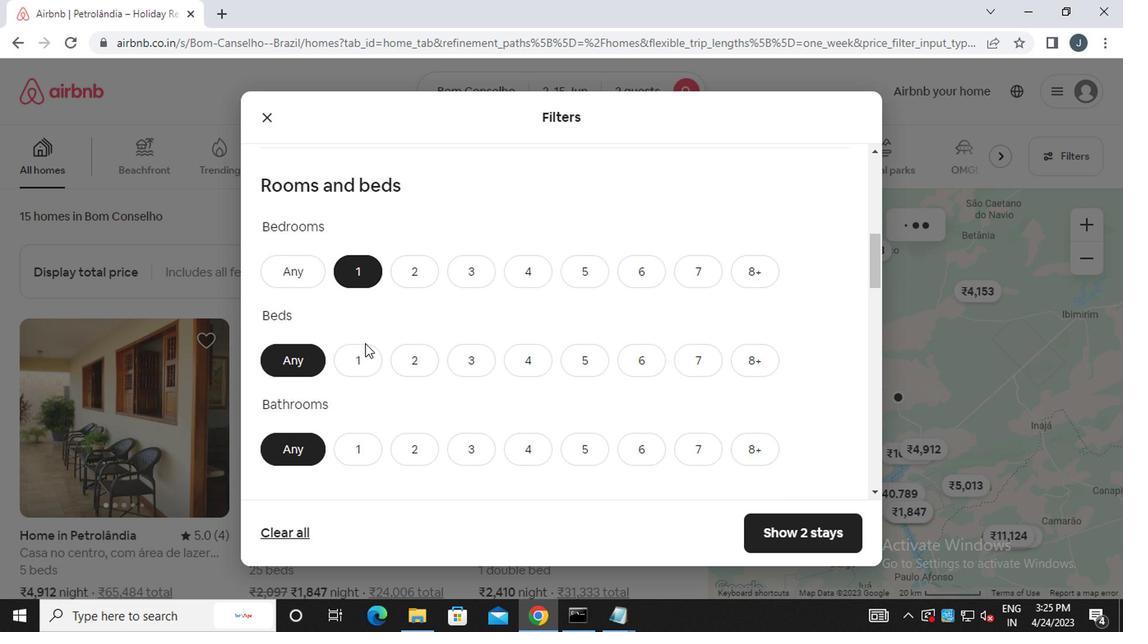 
Action: Mouse pressed left at (357, 358)
Screenshot: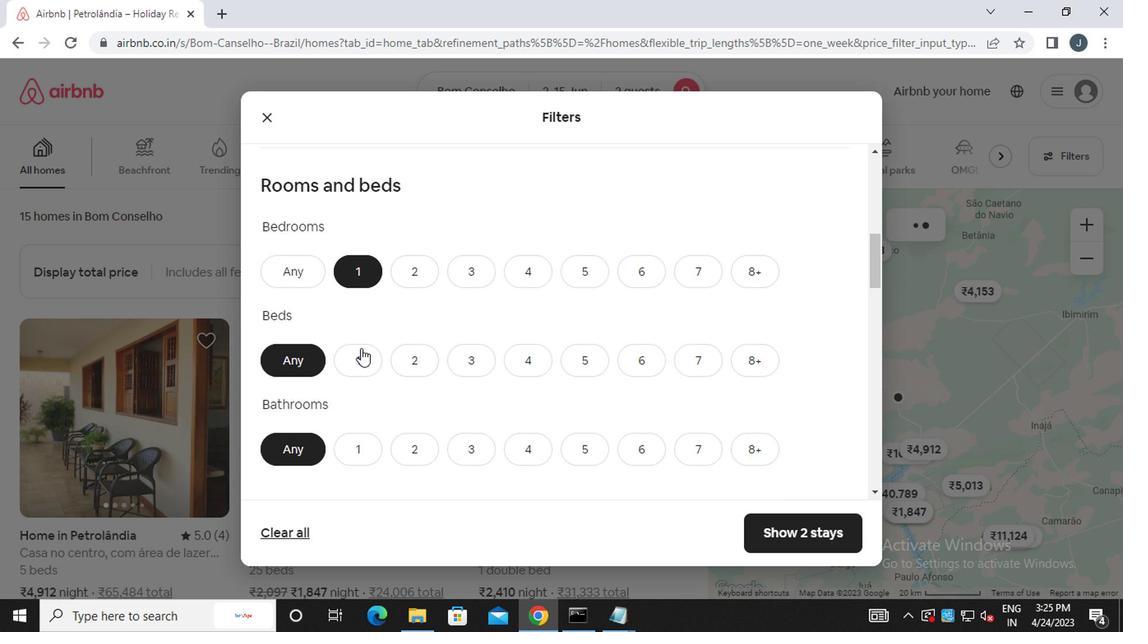 
Action: Mouse moved to (361, 447)
Screenshot: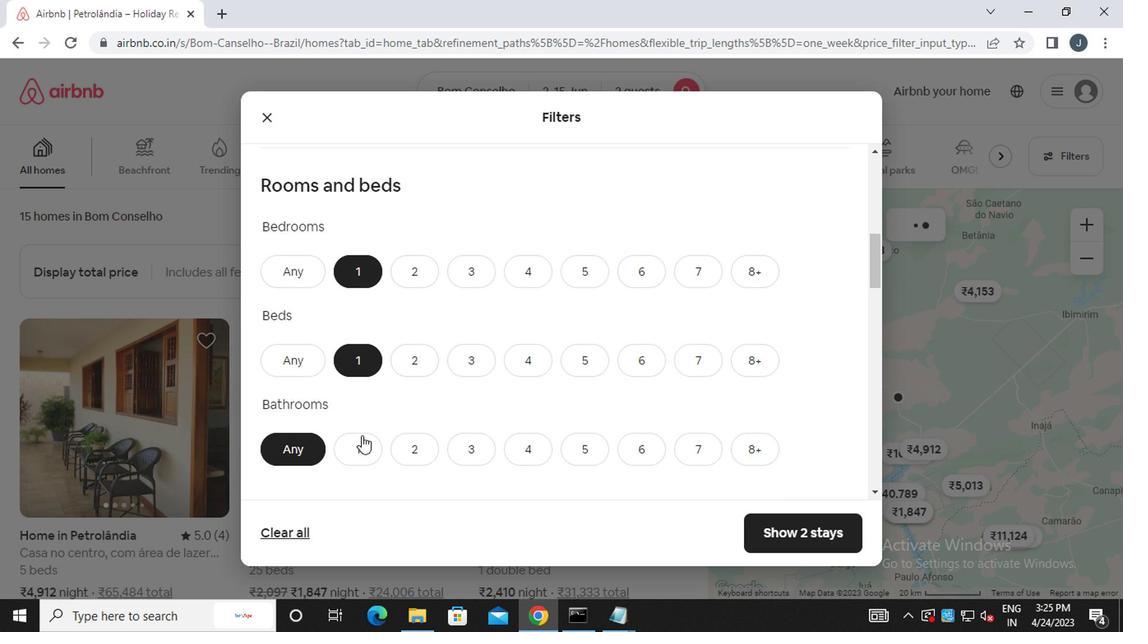 
Action: Mouse pressed left at (361, 447)
Screenshot: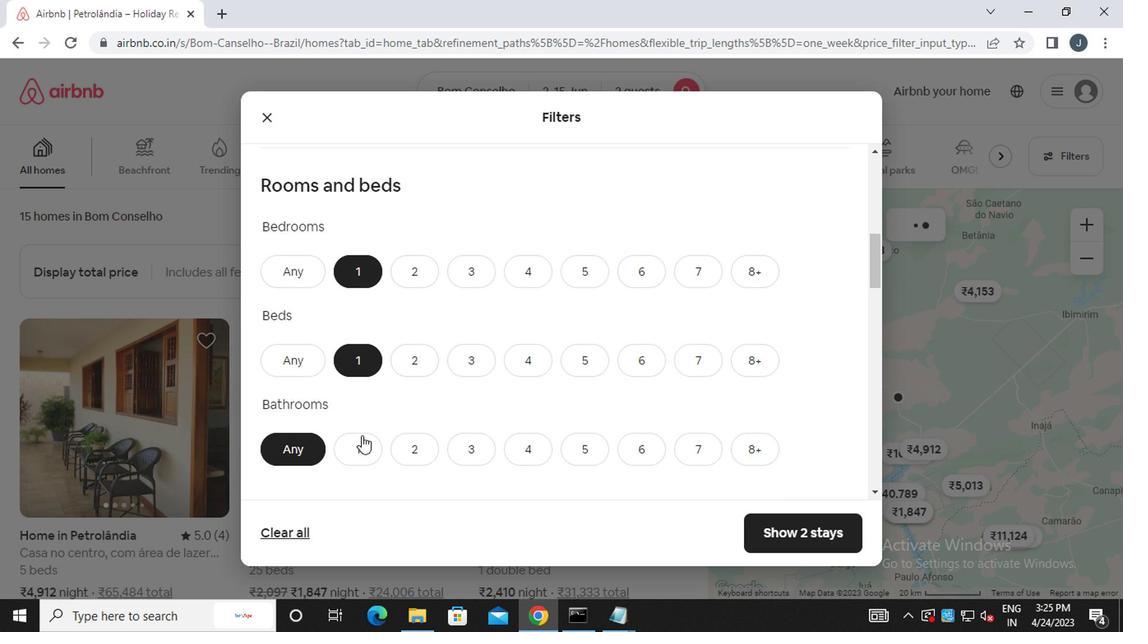 
Action: Mouse moved to (357, 443)
Screenshot: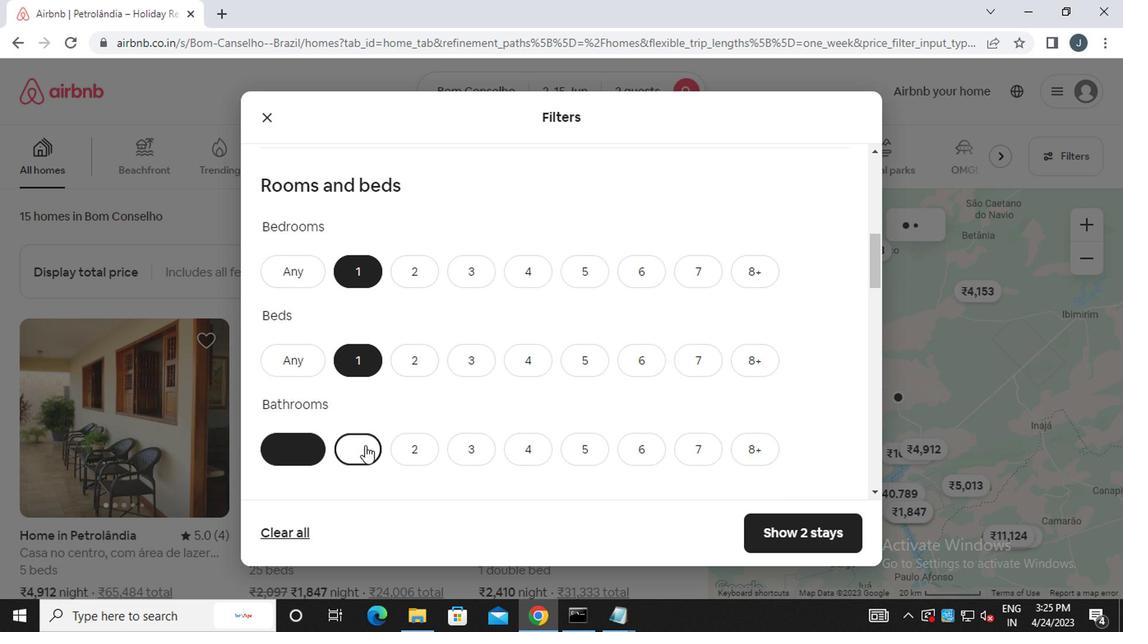 
Action: Mouse scrolled (357, 441) with delta (0, -1)
Screenshot: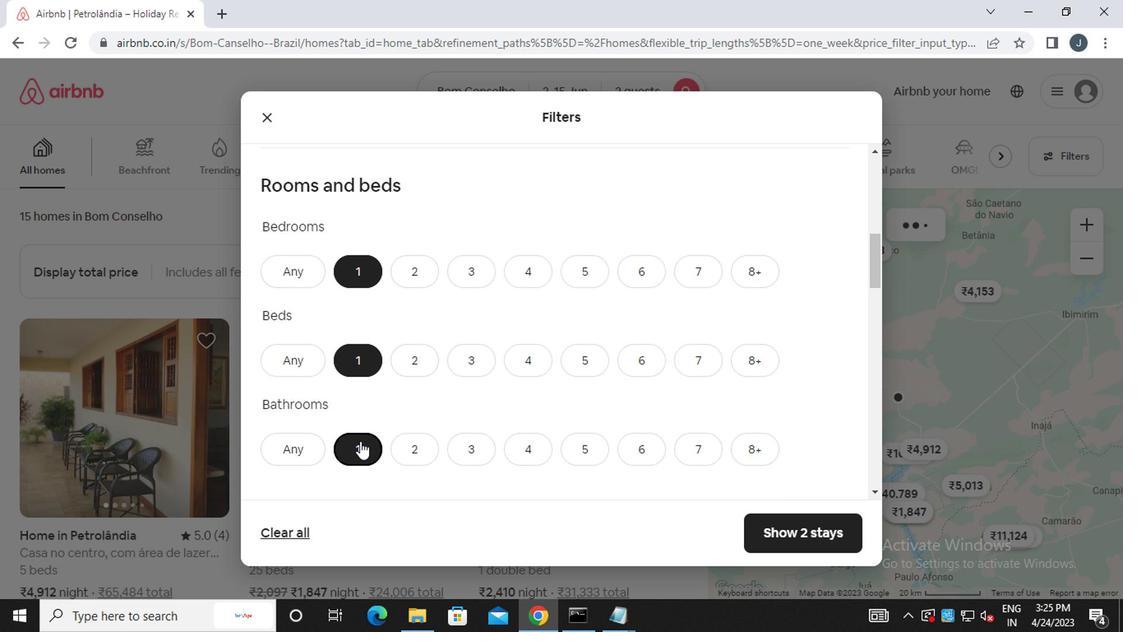 
Action: Mouse scrolled (357, 441) with delta (0, -1)
Screenshot: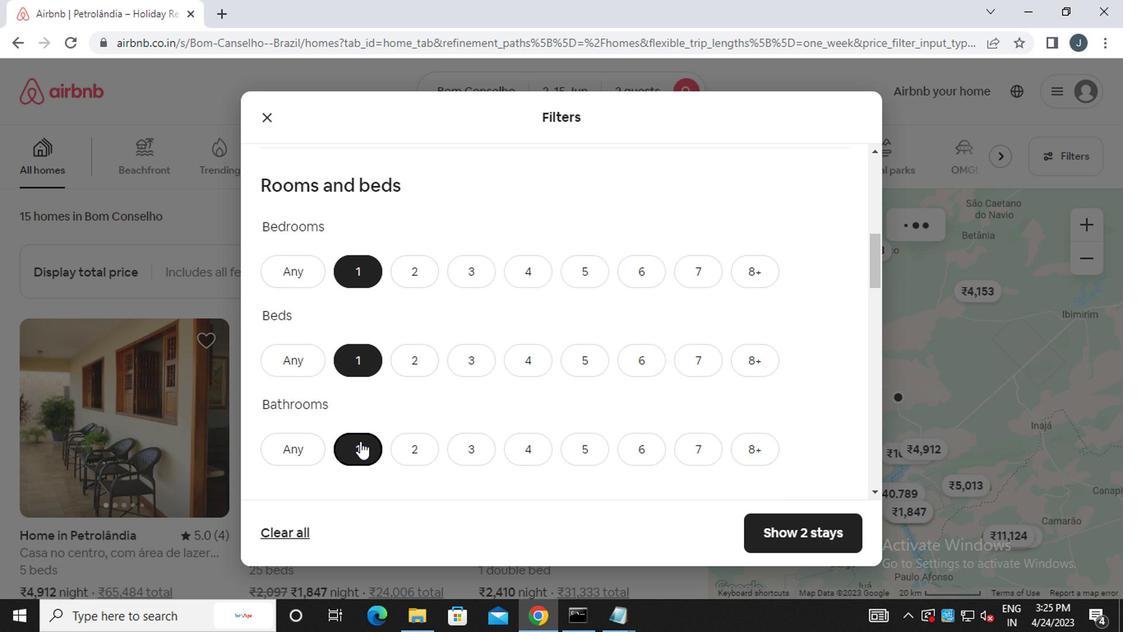 
Action: Mouse scrolled (357, 441) with delta (0, -1)
Screenshot: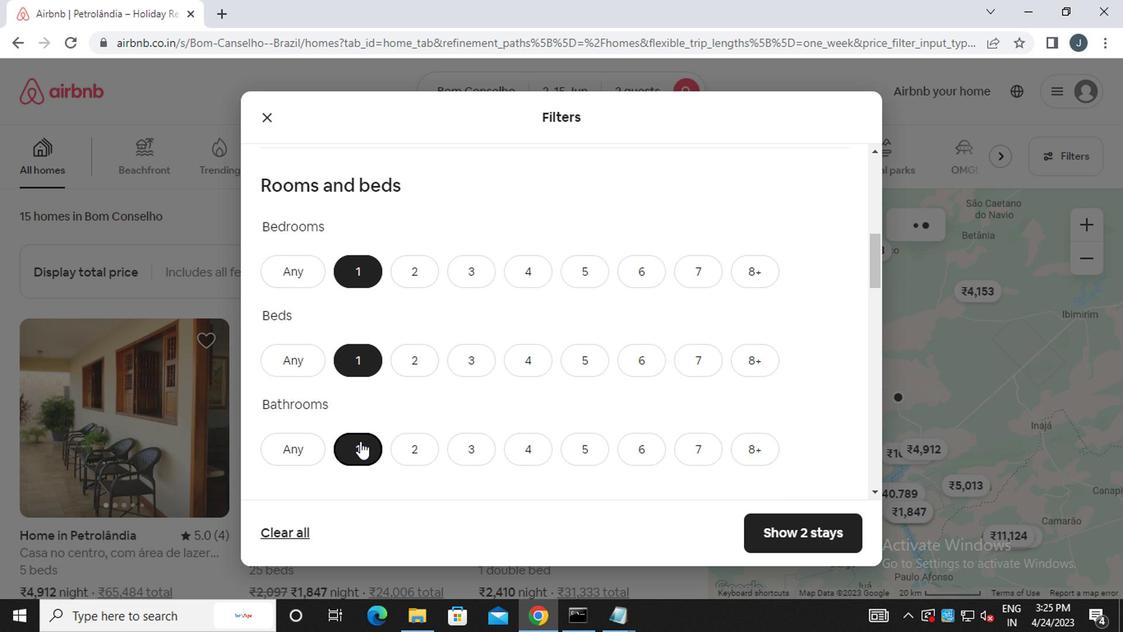 
Action: Mouse moved to (422, 450)
Screenshot: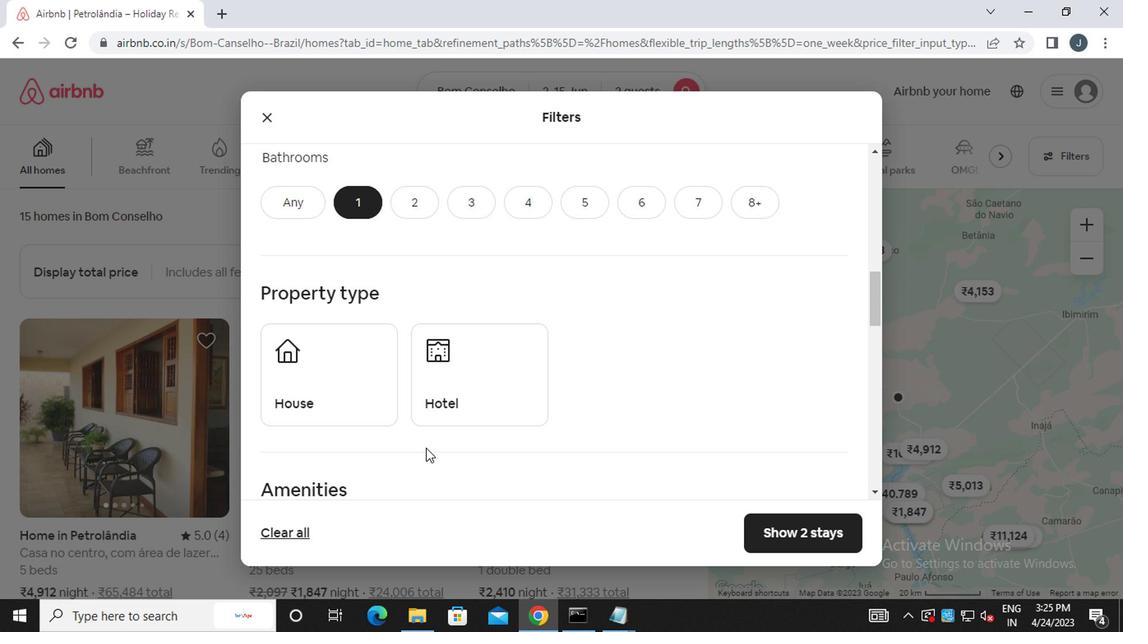 
Action: Mouse scrolled (422, 449) with delta (0, -1)
Screenshot: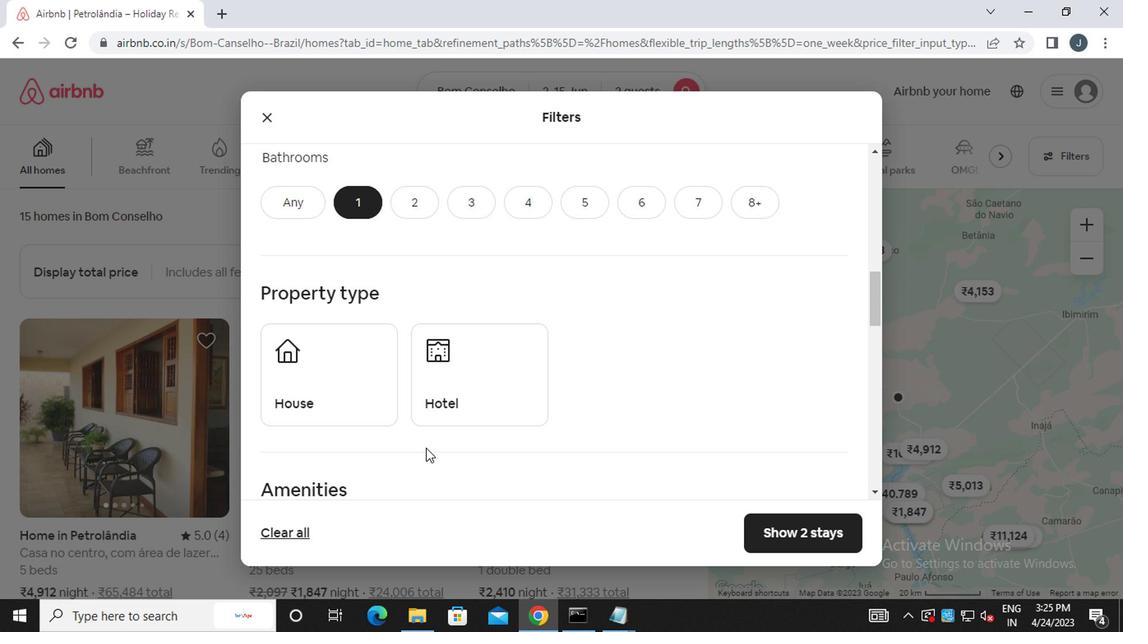 
Action: Mouse moved to (327, 321)
Screenshot: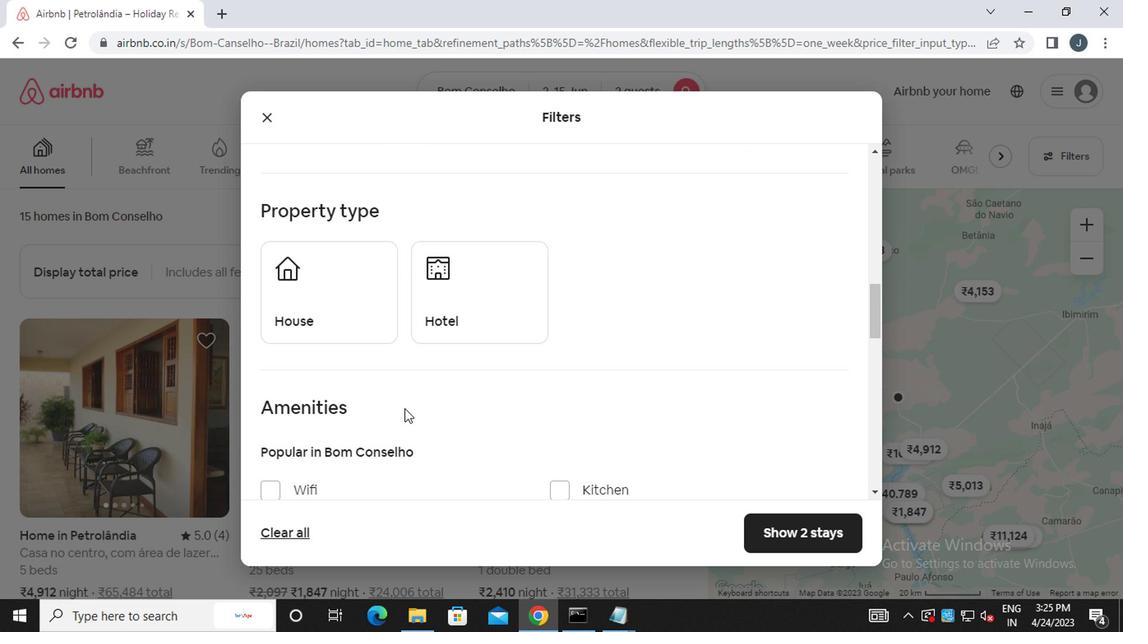
Action: Mouse pressed left at (327, 321)
Screenshot: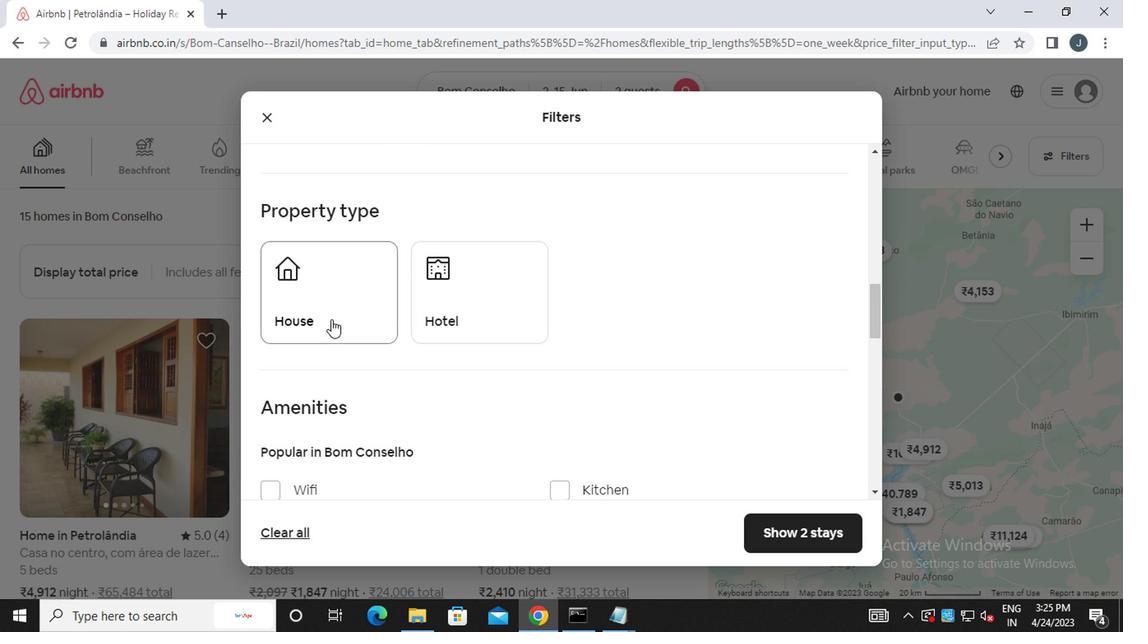 
Action: Mouse moved to (468, 332)
Screenshot: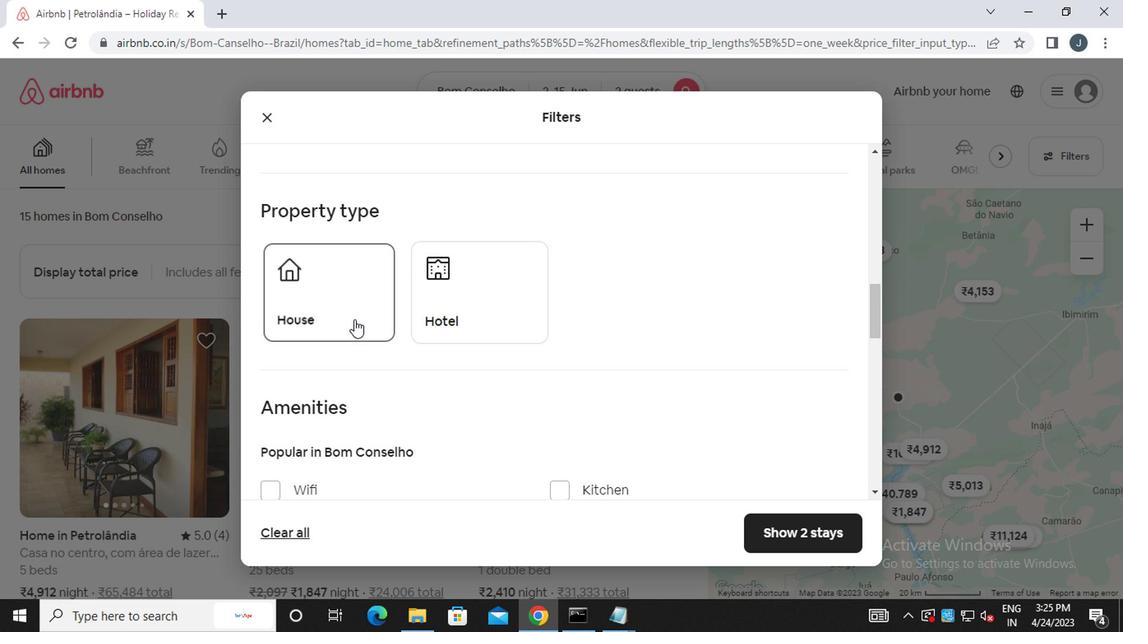 
Action: Mouse pressed left at (468, 332)
Screenshot: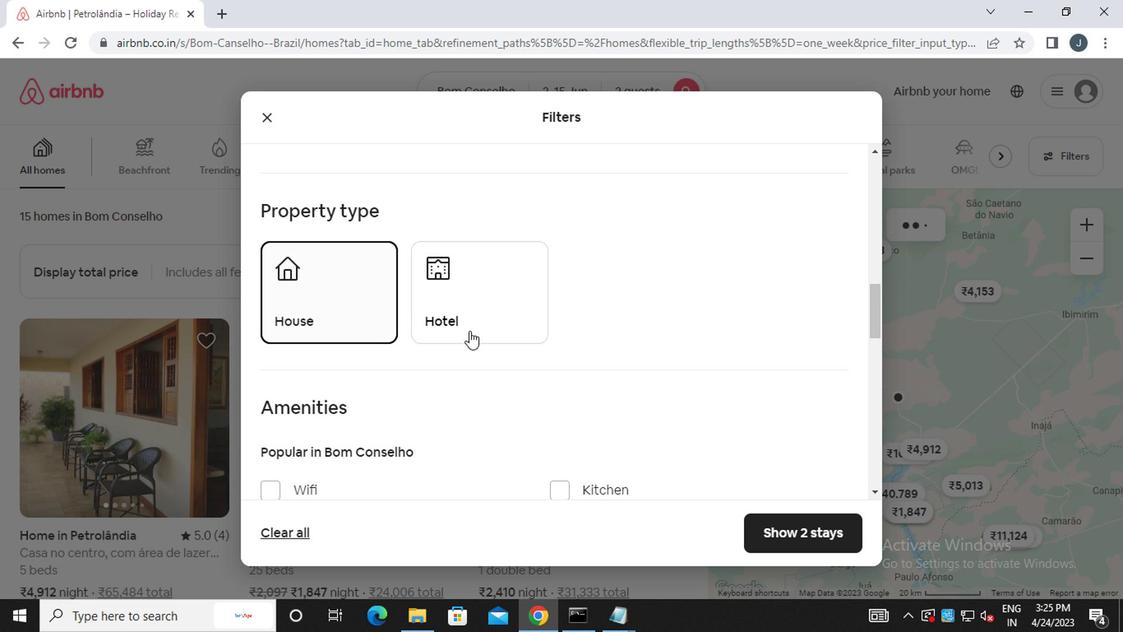 
Action: Mouse moved to (531, 354)
Screenshot: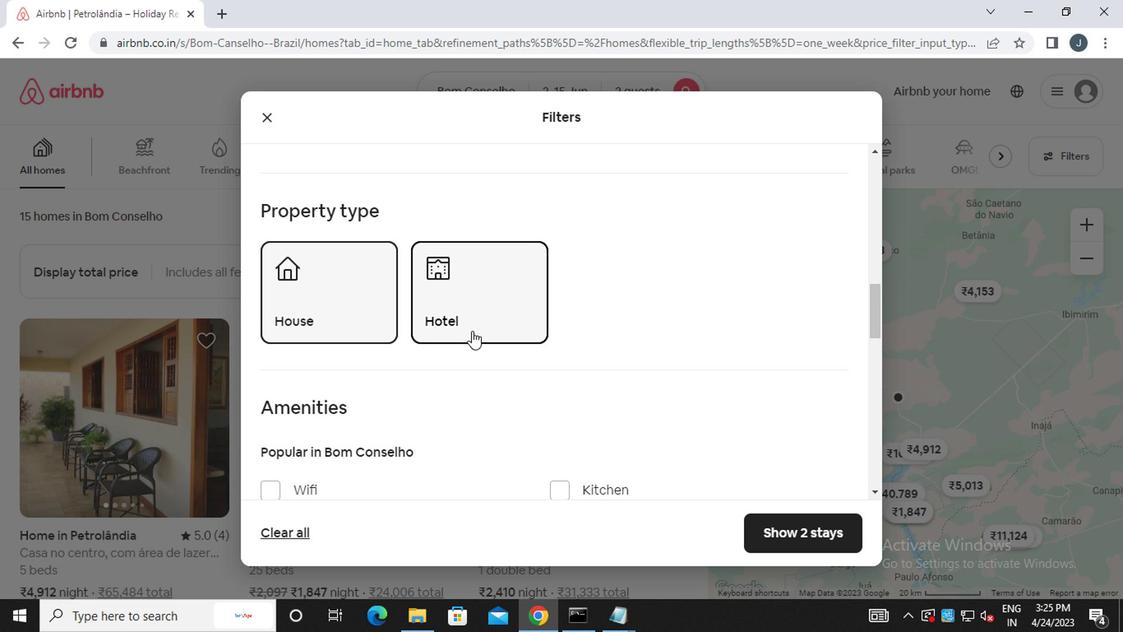 
Action: Mouse scrolled (531, 354) with delta (0, 0)
Screenshot: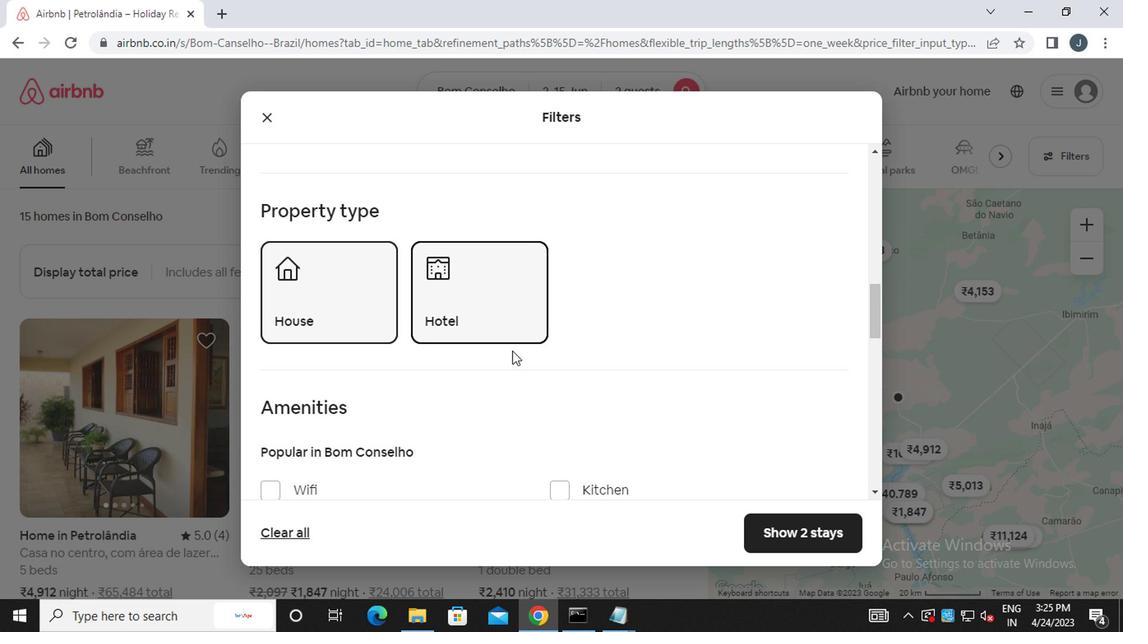 
Action: Mouse scrolled (531, 354) with delta (0, 0)
Screenshot: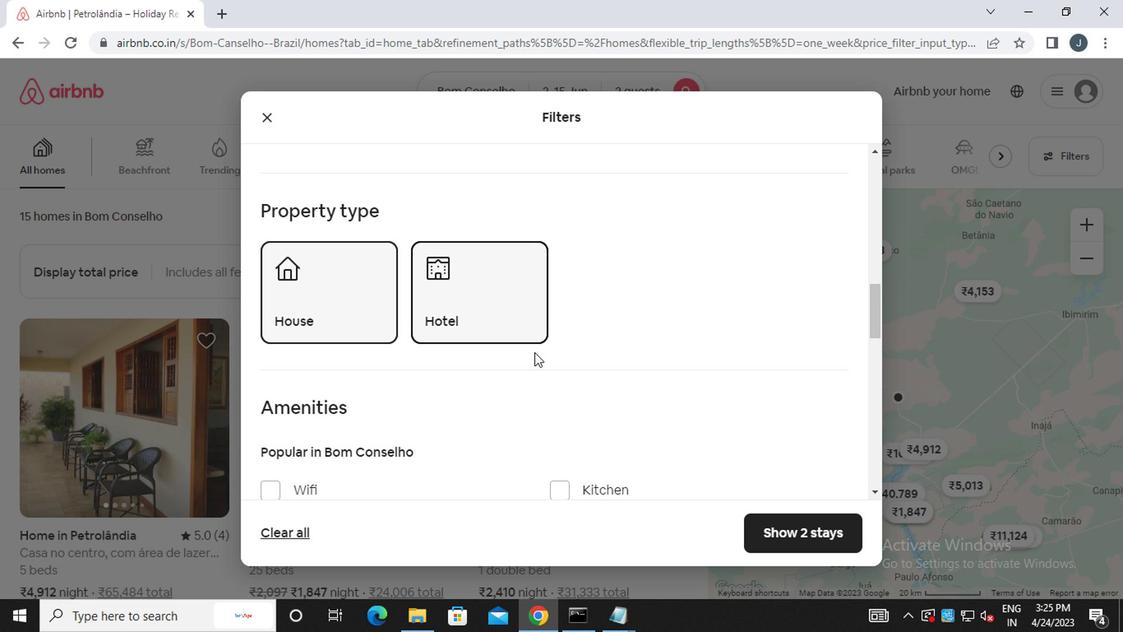 
Action: Mouse scrolled (531, 354) with delta (0, 0)
Screenshot: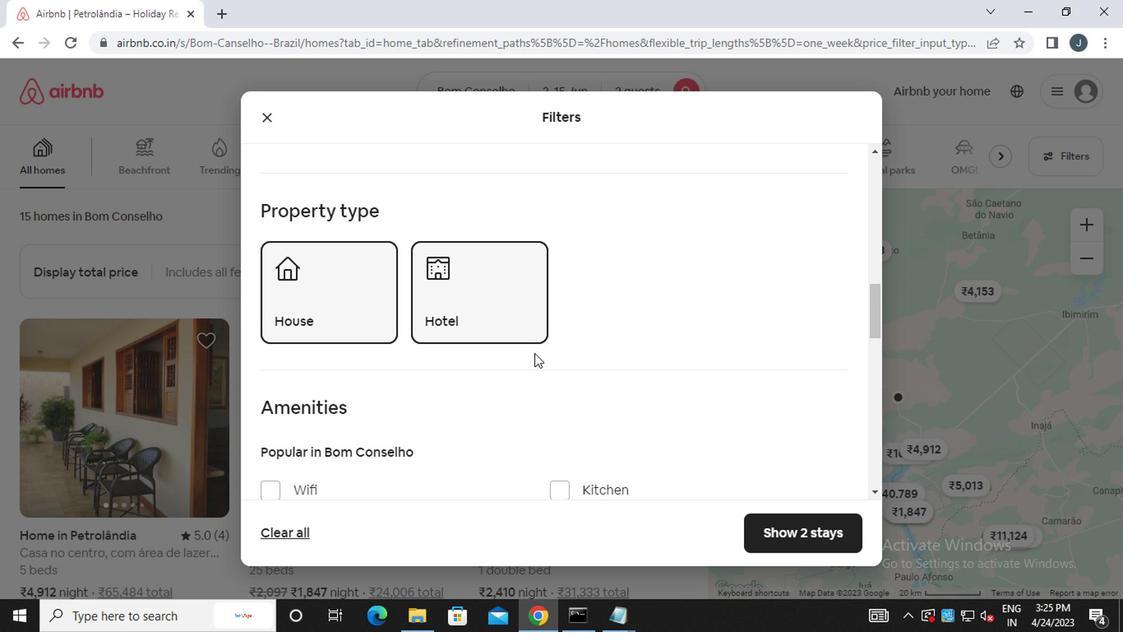 
Action: Mouse scrolled (531, 354) with delta (0, 0)
Screenshot: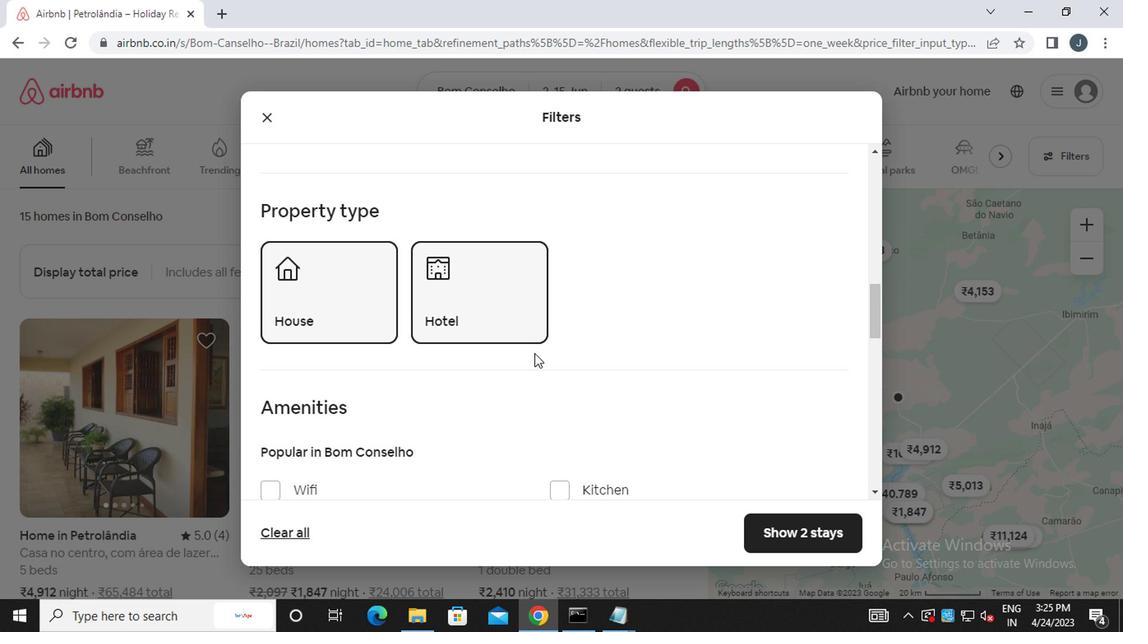 
Action: Mouse moved to (531, 354)
Screenshot: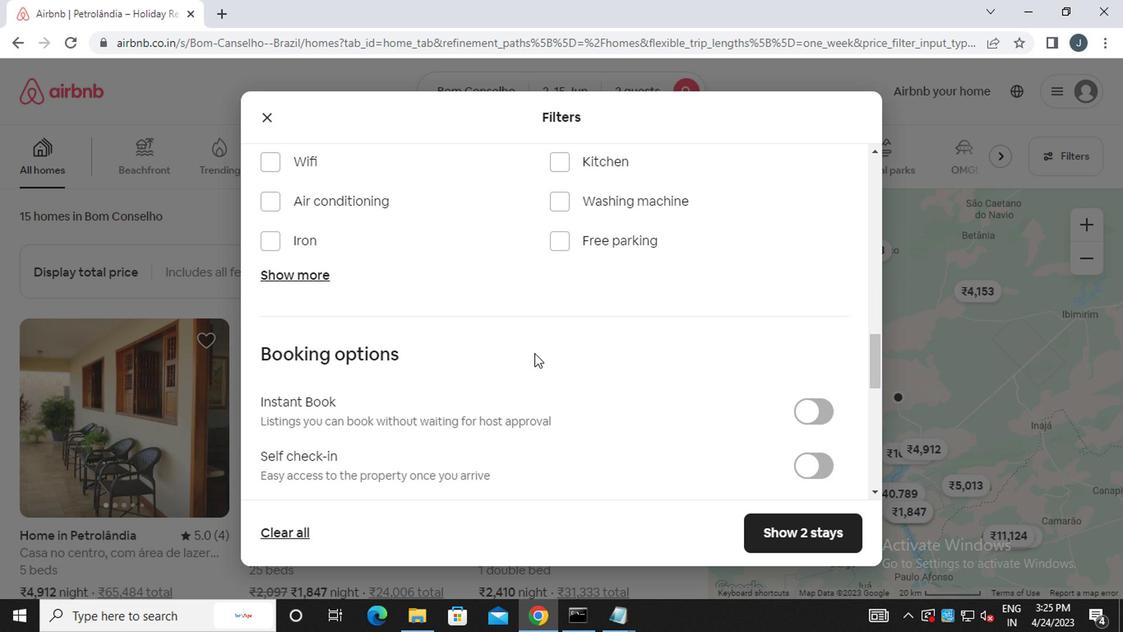
Action: Mouse scrolled (531, 354) with delta (0, 0)
Screenshot: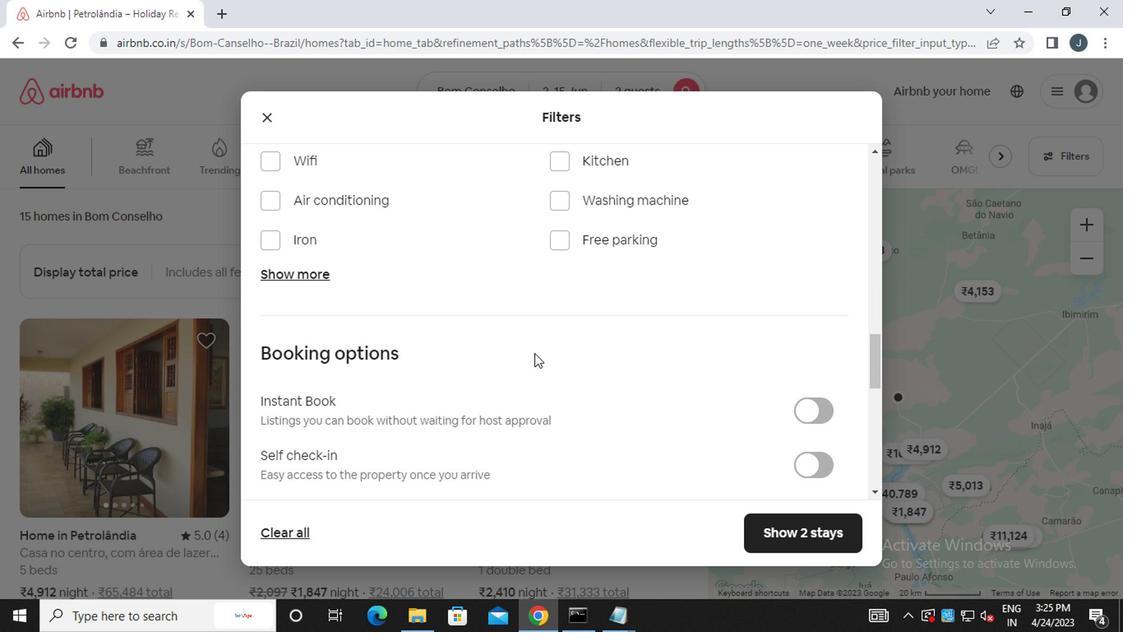 
Action: Mouse scrolled (531, 354) with delta (0, 0)
Screenshot: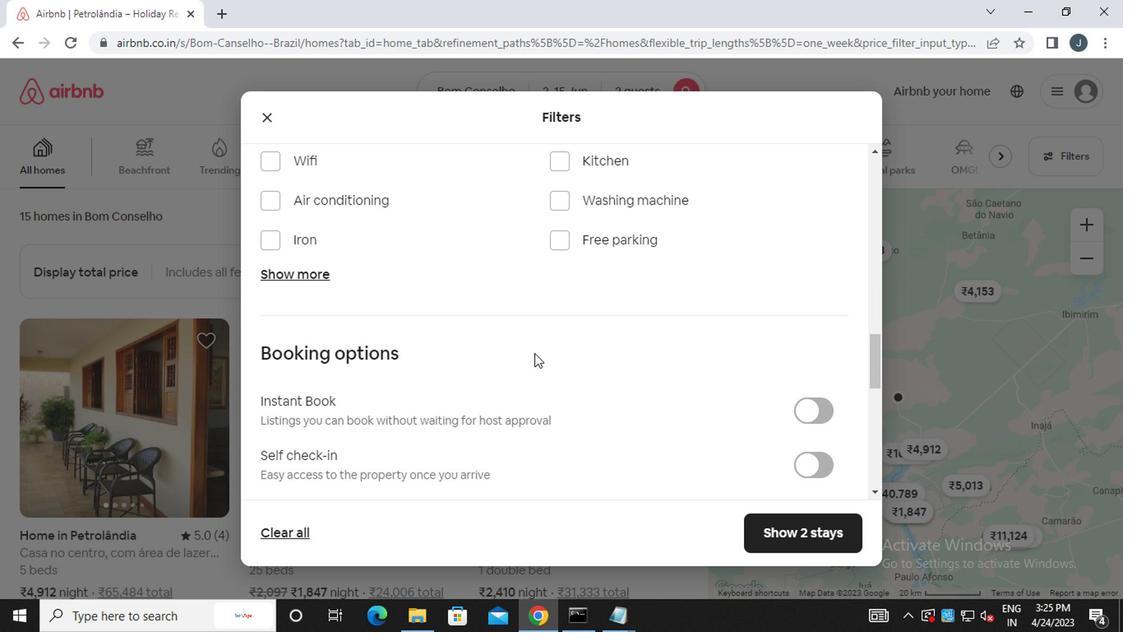 
Action: Mouse moved to (812, 307)
Screenshot: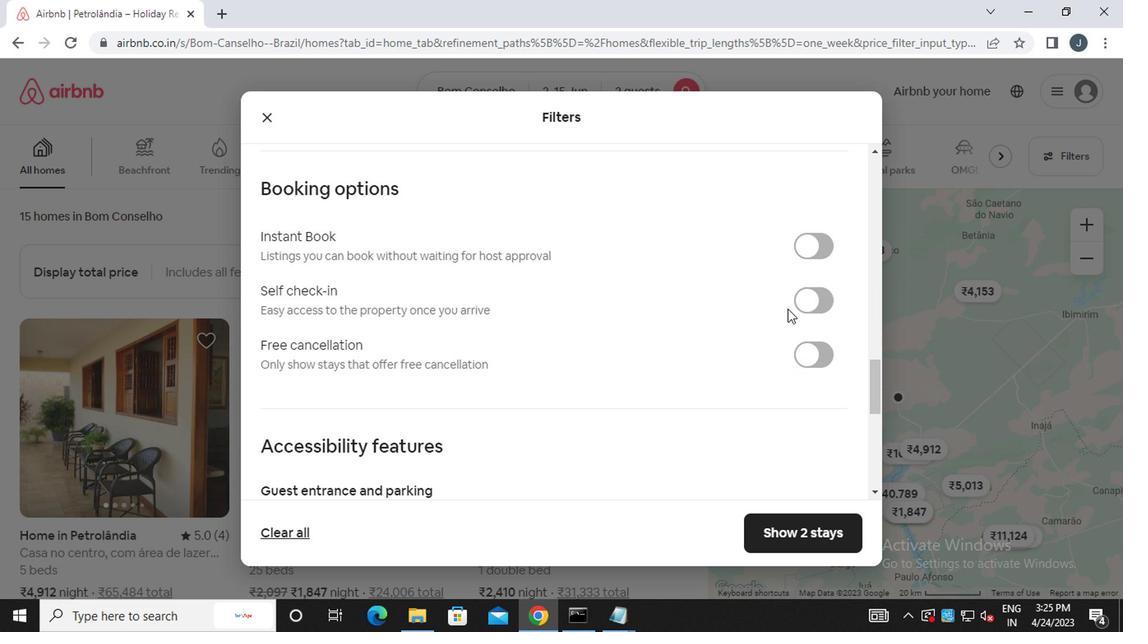 
Action: Mouse pressed left at (812, 307)
Screenshot: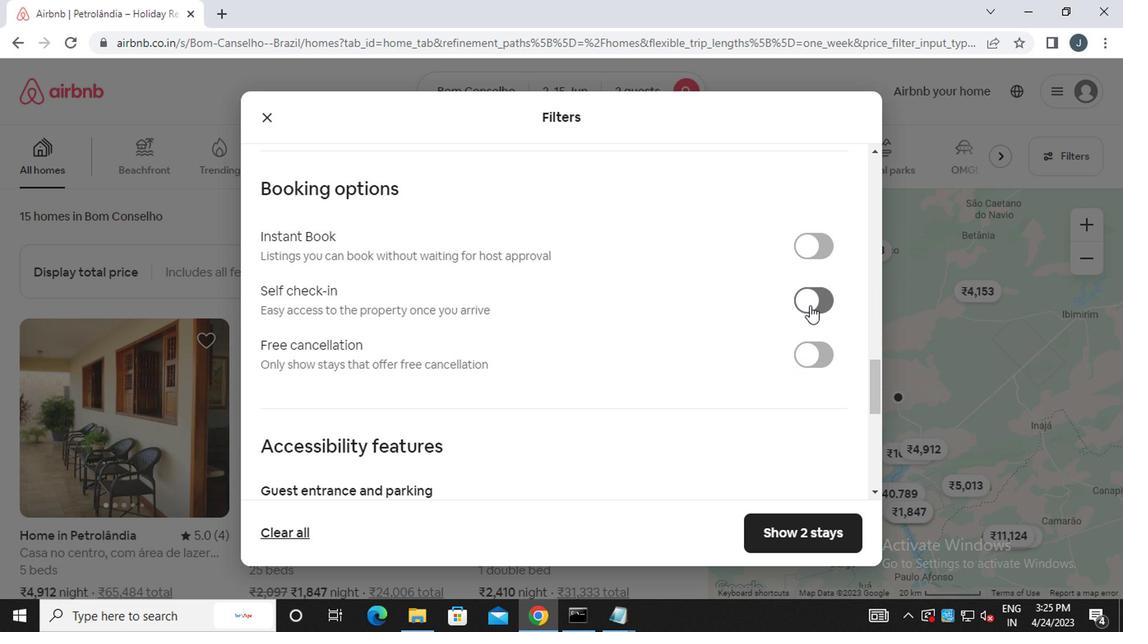 
Action: Mouse moved to (550, 376)
Screenshot: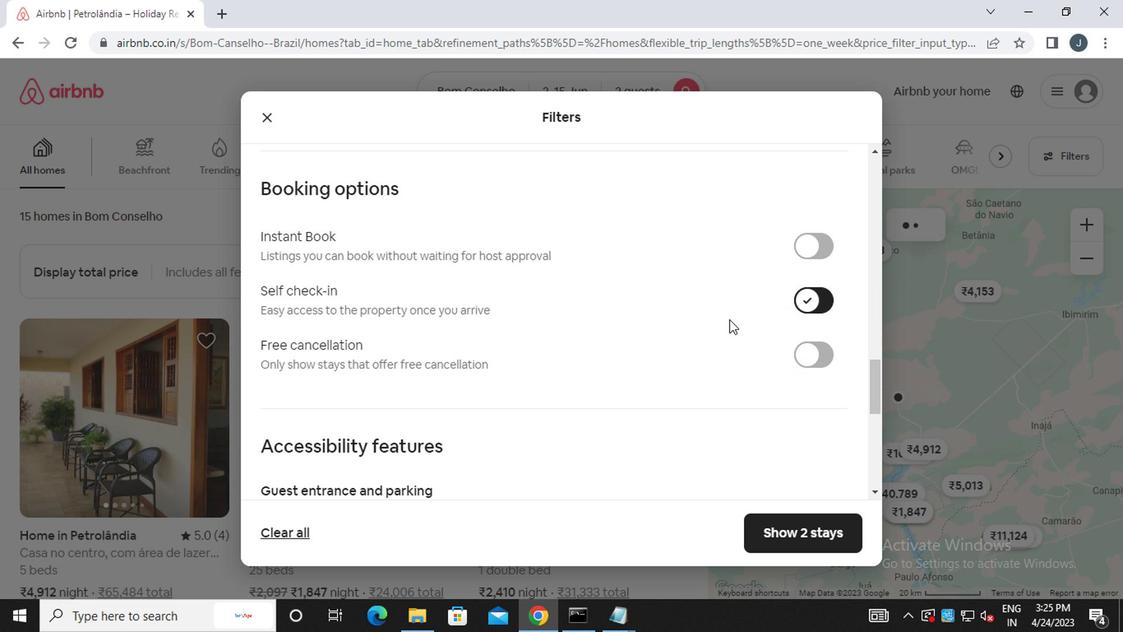 
Action: Mouse scrolled (550, 376) with delta (0, 0)
Screenshot: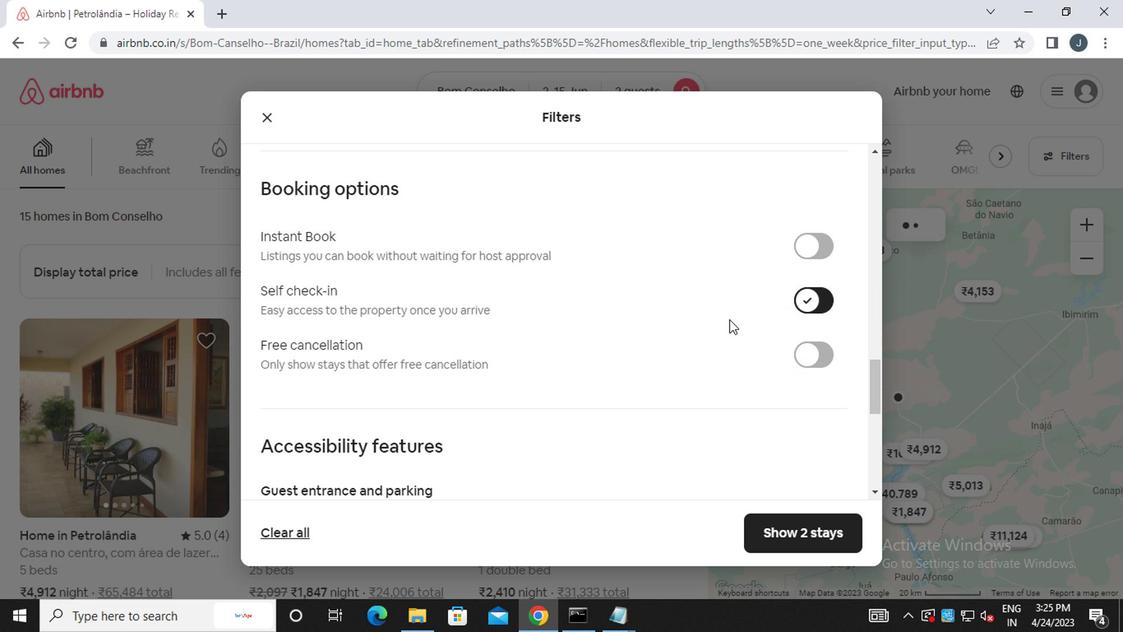 
Action: Mouse moved to (546, 379)
Screenshot: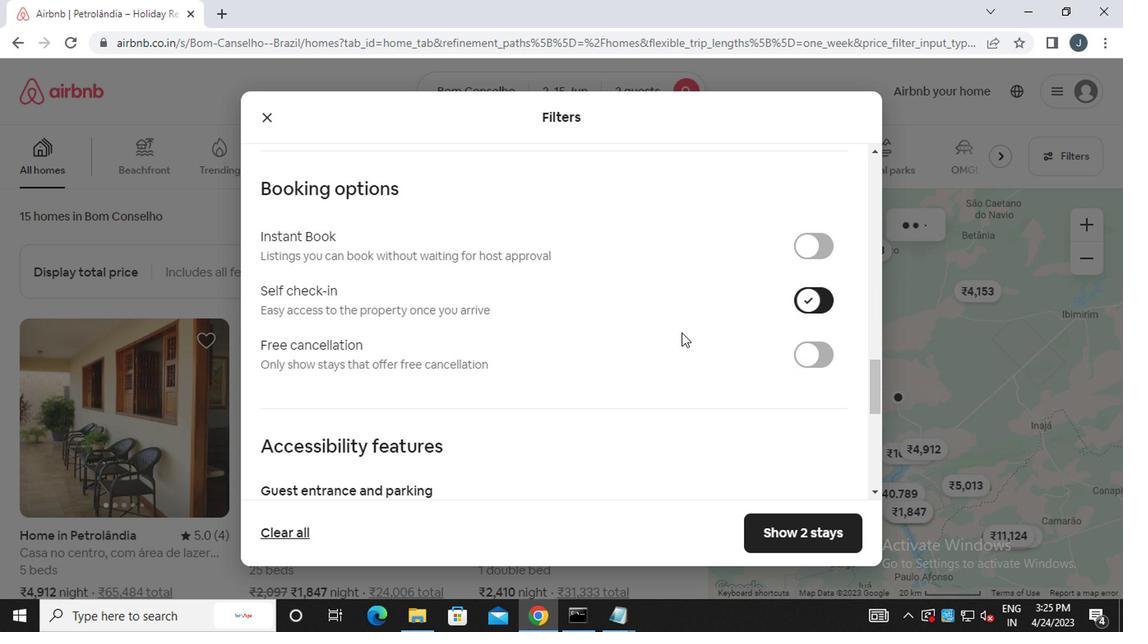 
Action: Mouse scrolled (546, 378) with delta (0, -1)
Screenshot: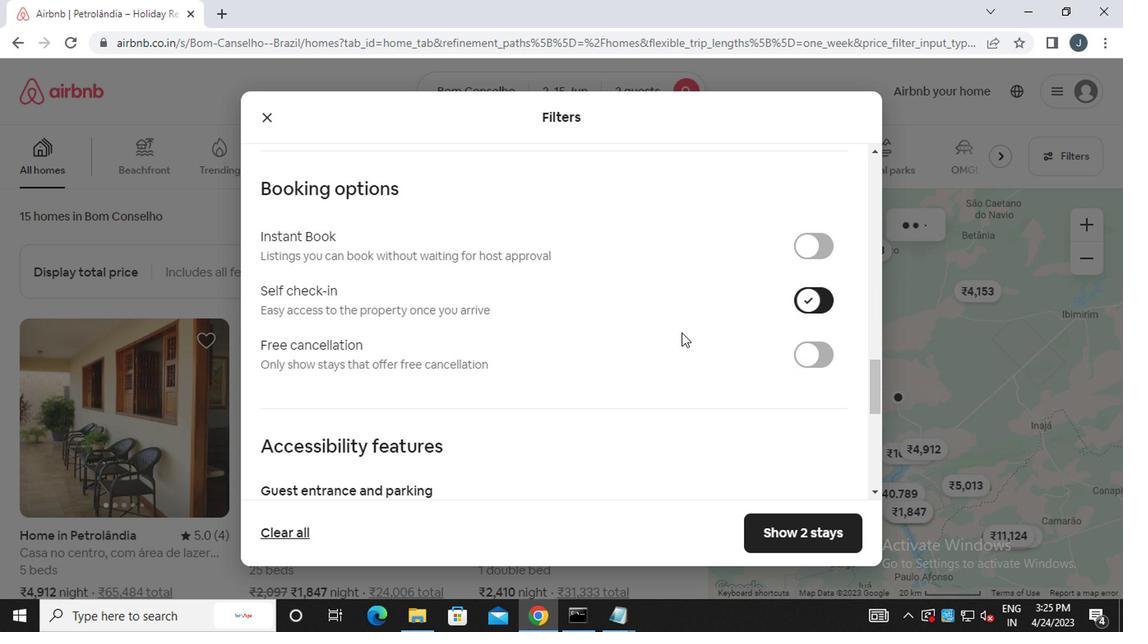 
Action: Mouse moved to (546, 379)
Screenshot: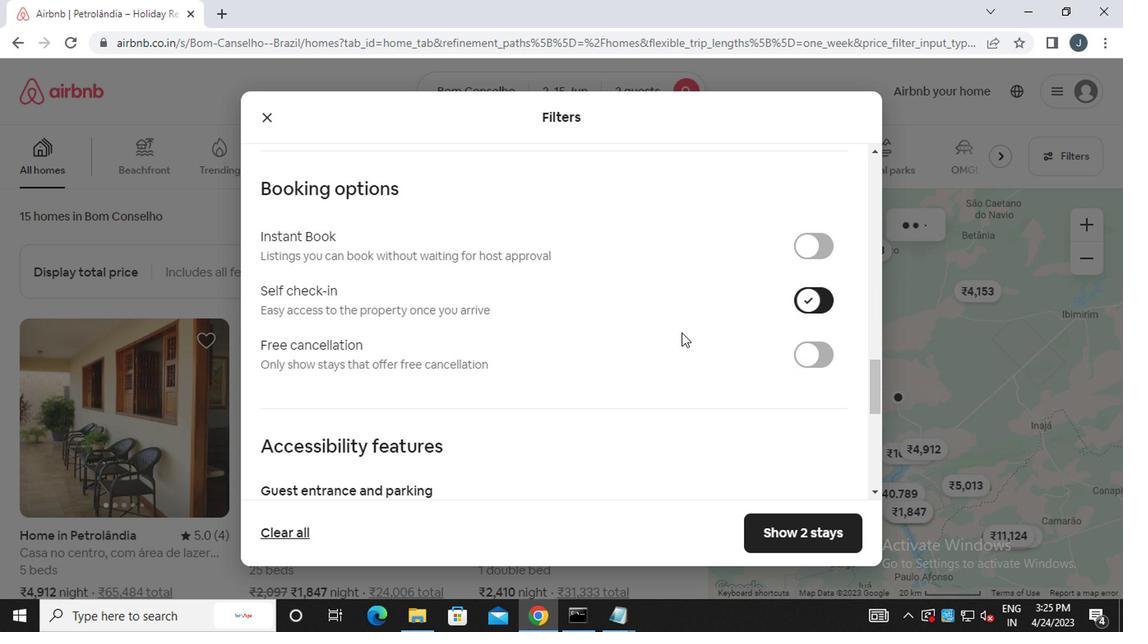
Action: Mouse scrolled (546, 378) with delta (0, -1)
Screenshot: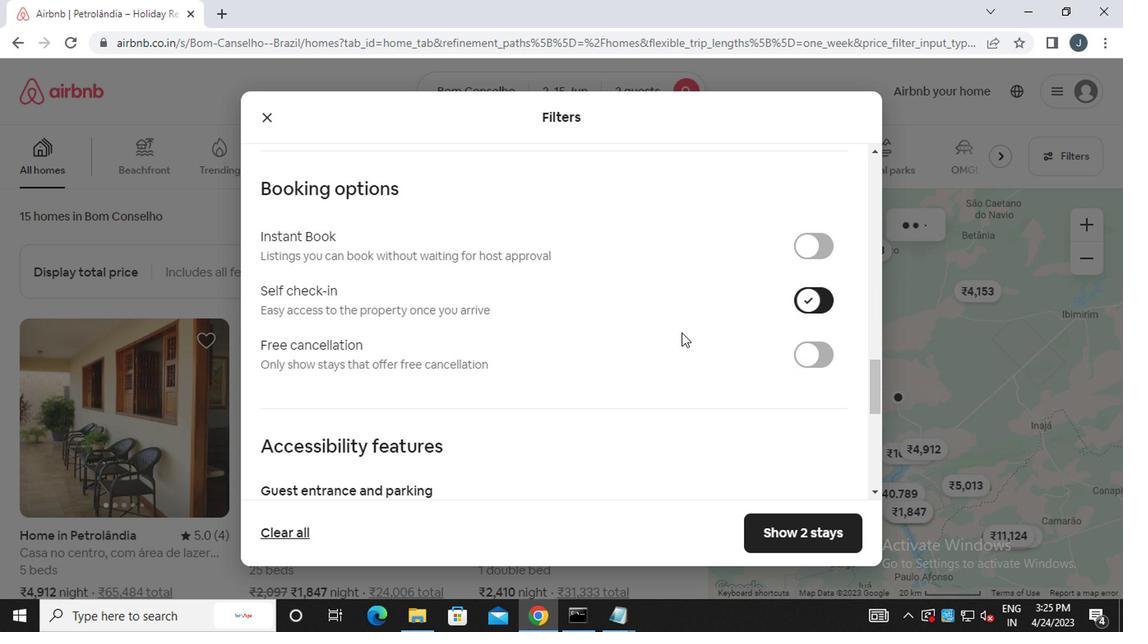 
Action: Mouse scrolled (546, 378) with delta (0, -1)
Screenshot: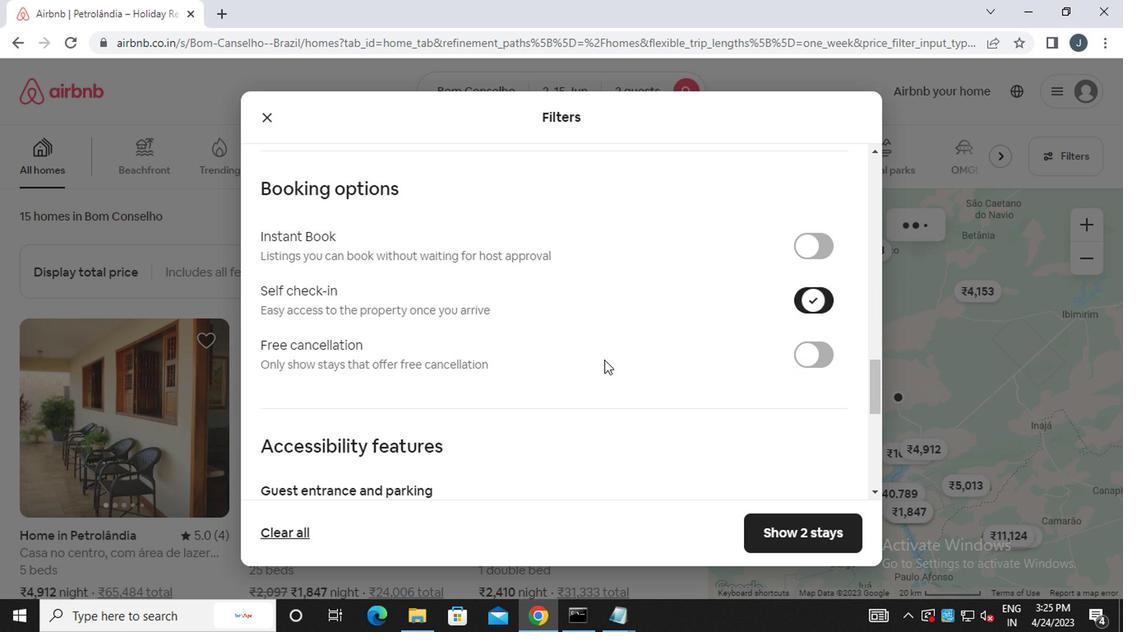 
Action: Mouse scrolled (546, 378) with delta (0, -1)
Screenshot: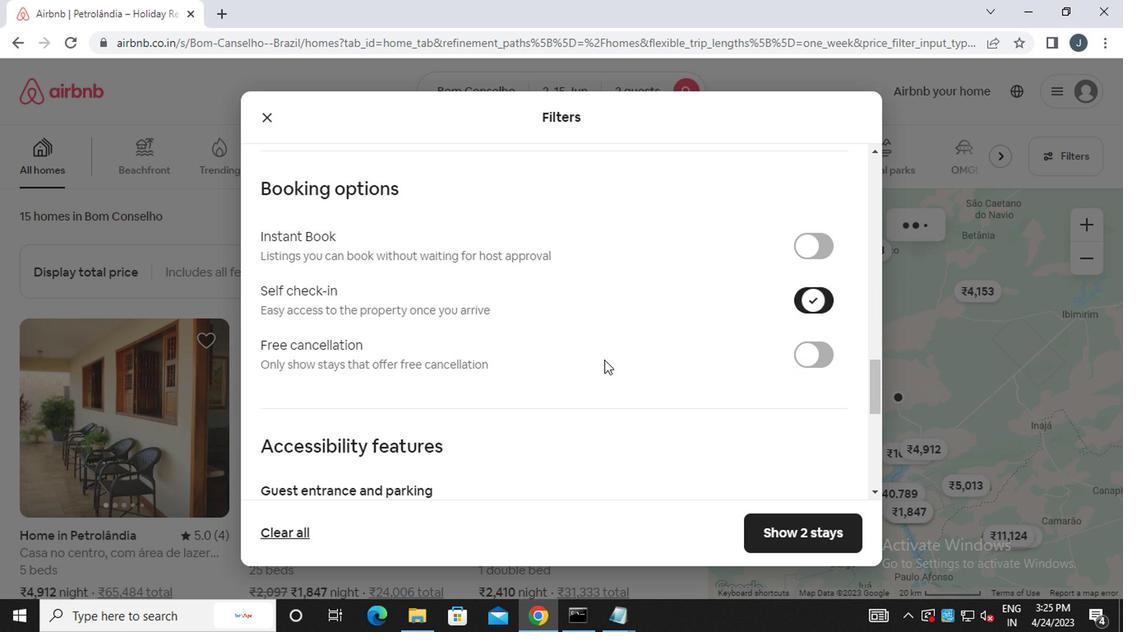 
Action: Mouse scrolled (546, 378) with delta (0, -1)
Screenshot: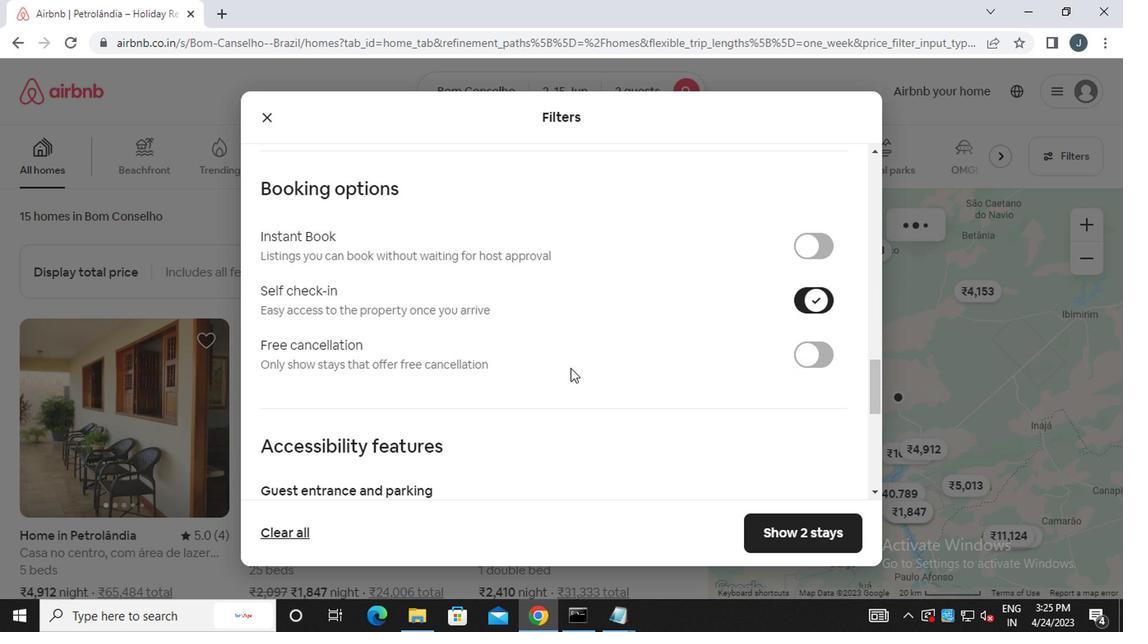 
Action: Mouse moved to (544, 379)
Screenshot: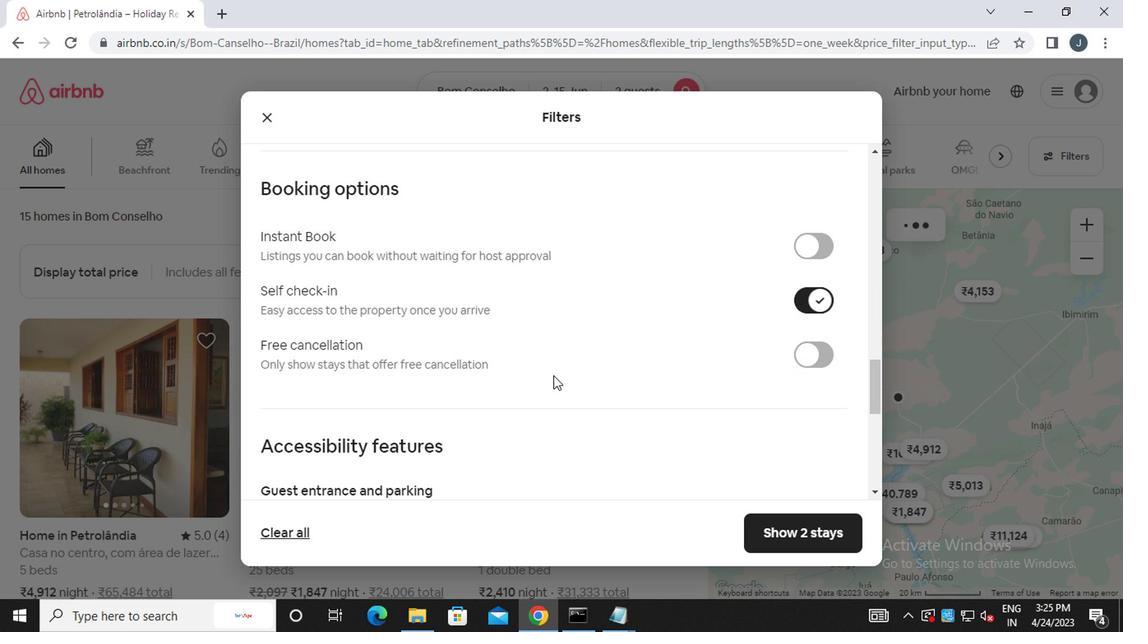 
Action: Mouse scrolled (544, 378) with delta (0, -1)
Screenshot: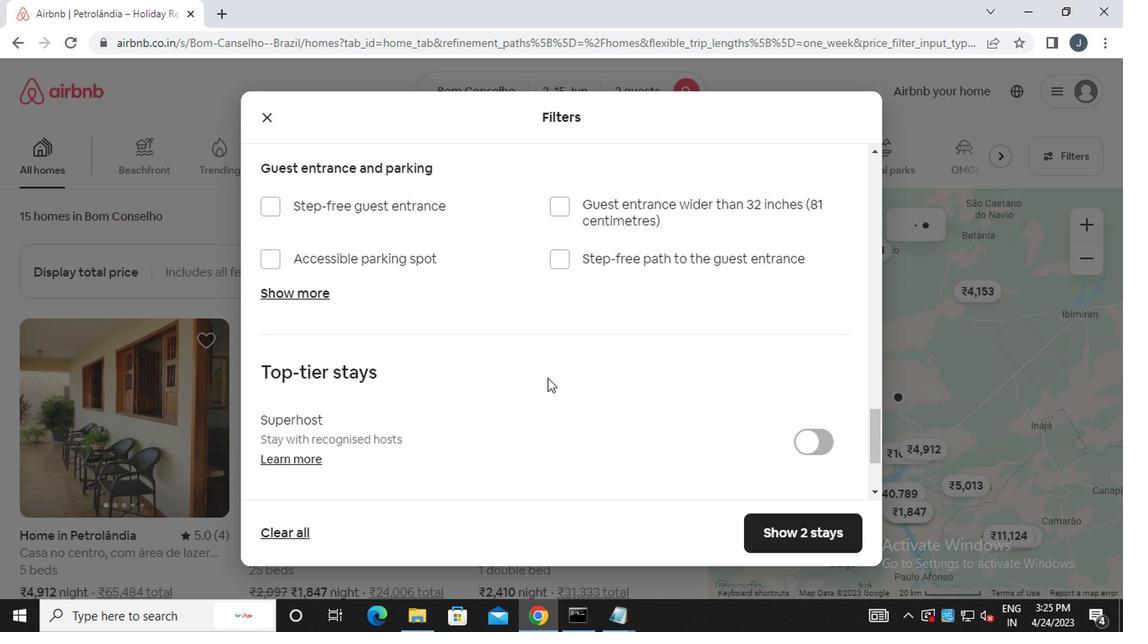 
Action: Mouse scrolled (544, 378) with delta (0, -1)
Screenshot: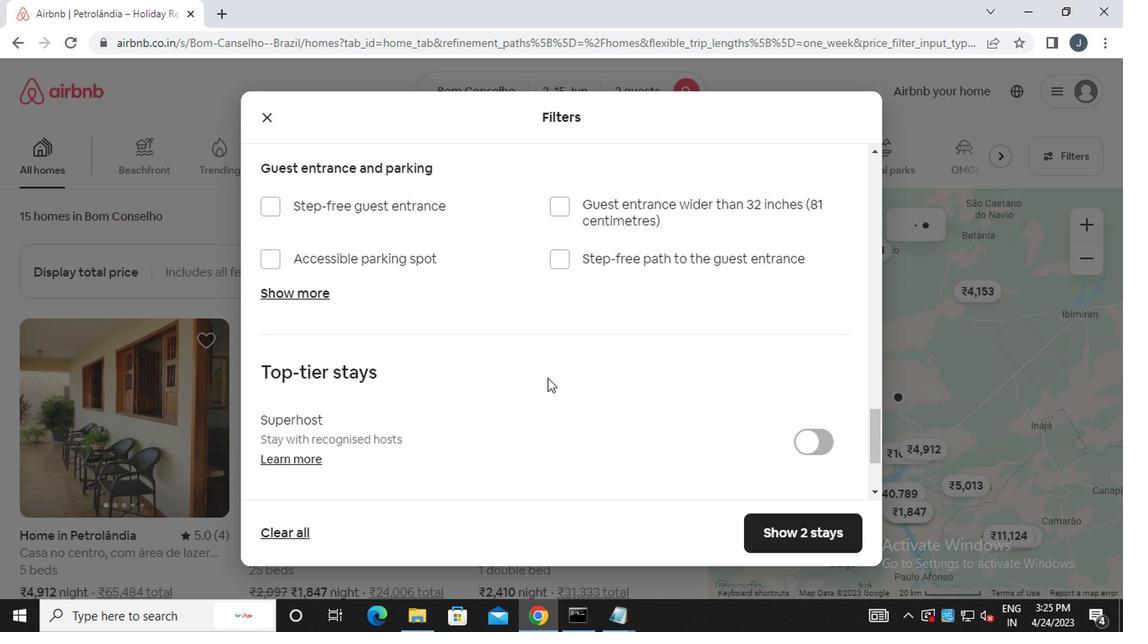 
Action: Mouse scrolled (544, 378) with delta (0, -1)
Screenshot: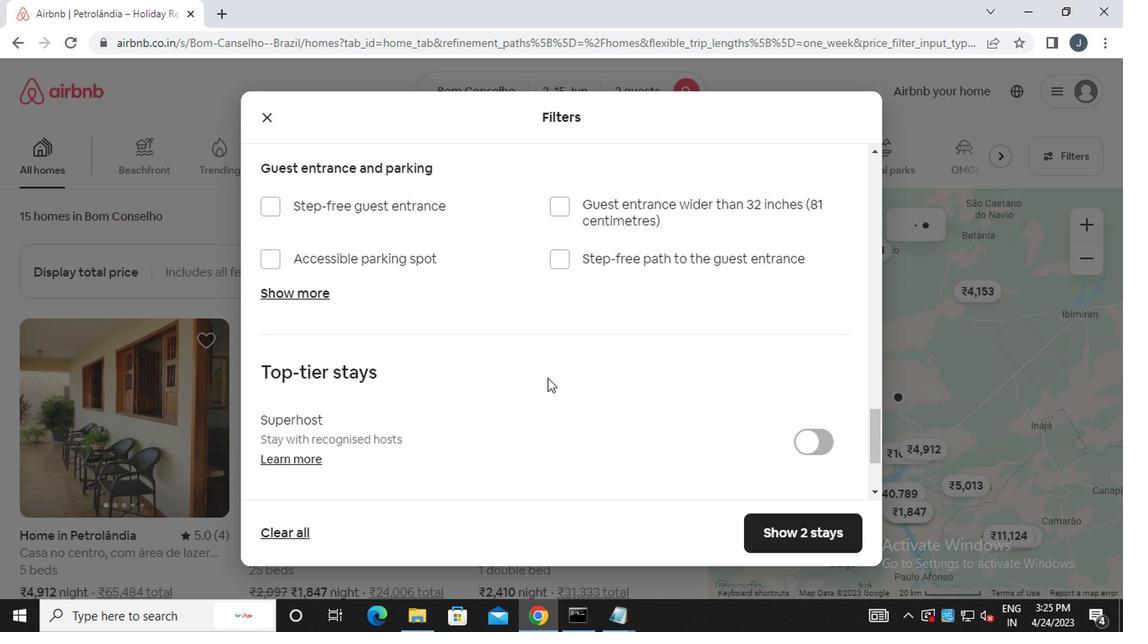 
Action: Mouse scrolled (544, 378) with delta (0, -1)
Screenshot: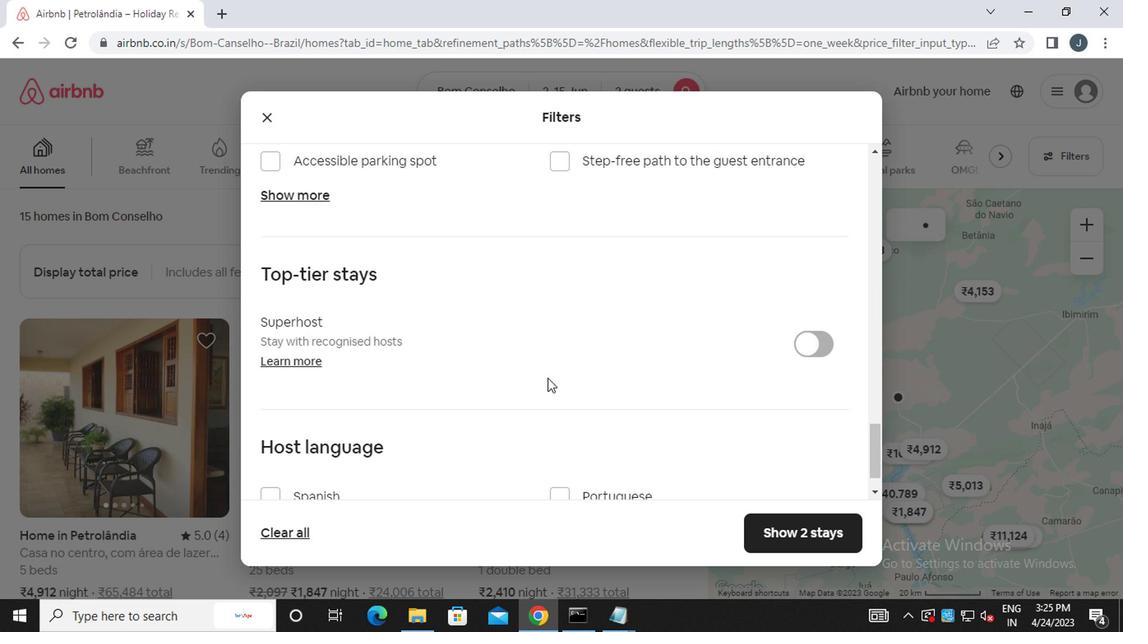 
Action: Mouse scrolled (544, 378) with delta (0, -1)
Screenshot: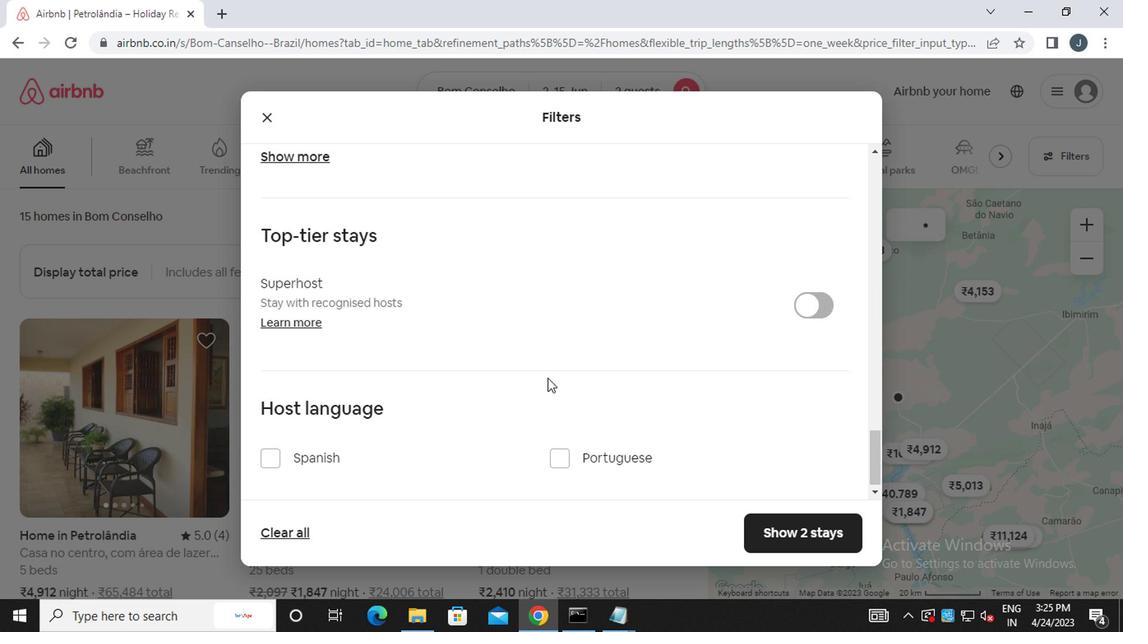 
Action: Mouse scrolled (544, 378) with delta (0, -1)
Screenshot: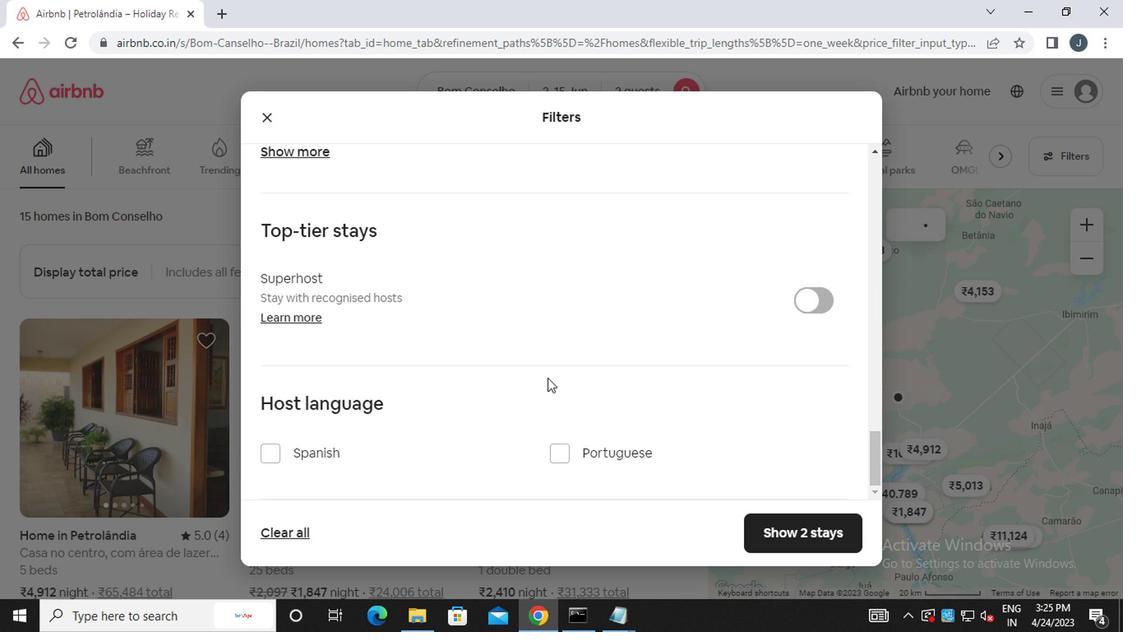 
Action: Mouse moved to (264, 449)
Screenshot: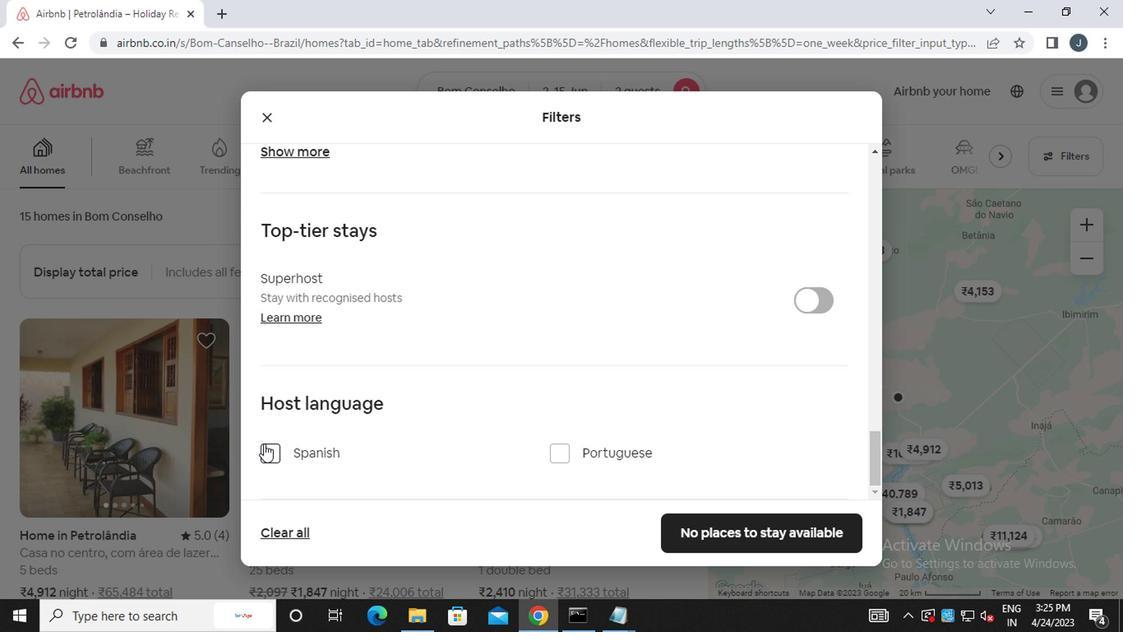 
Action: Mouse pressed left at (264, 449)
Screenshot: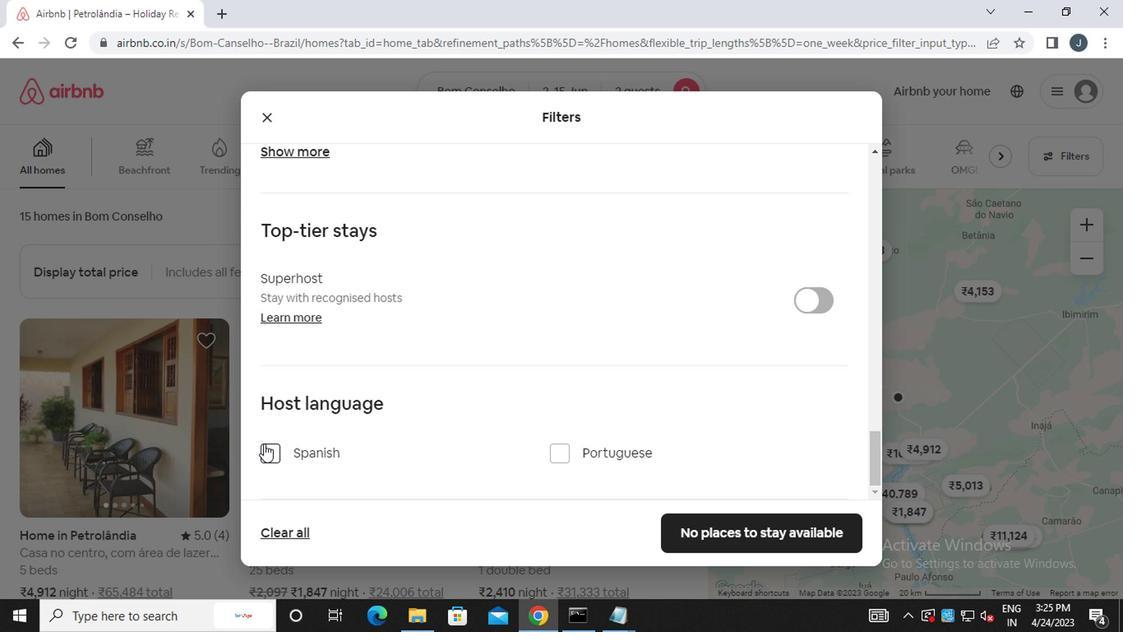 
Action: Mouse moved to (729, 530)
Screenshot: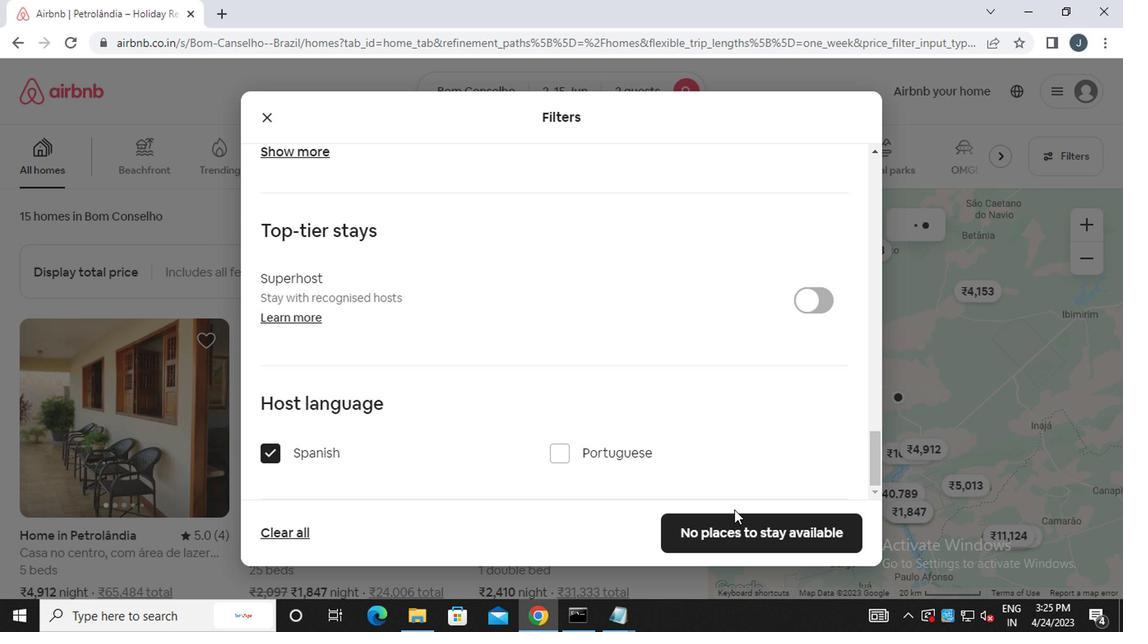 
Action: Mouse pressed left at (729, 530)
Screenshot: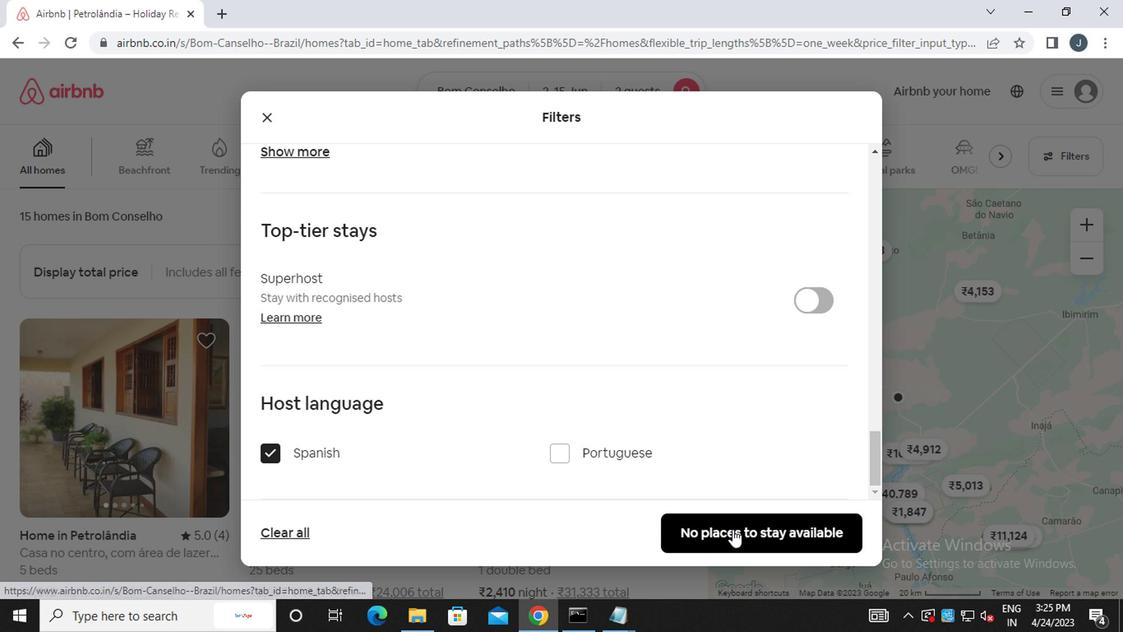 
Action: Mouse moved to (729, 528)
Screenshot: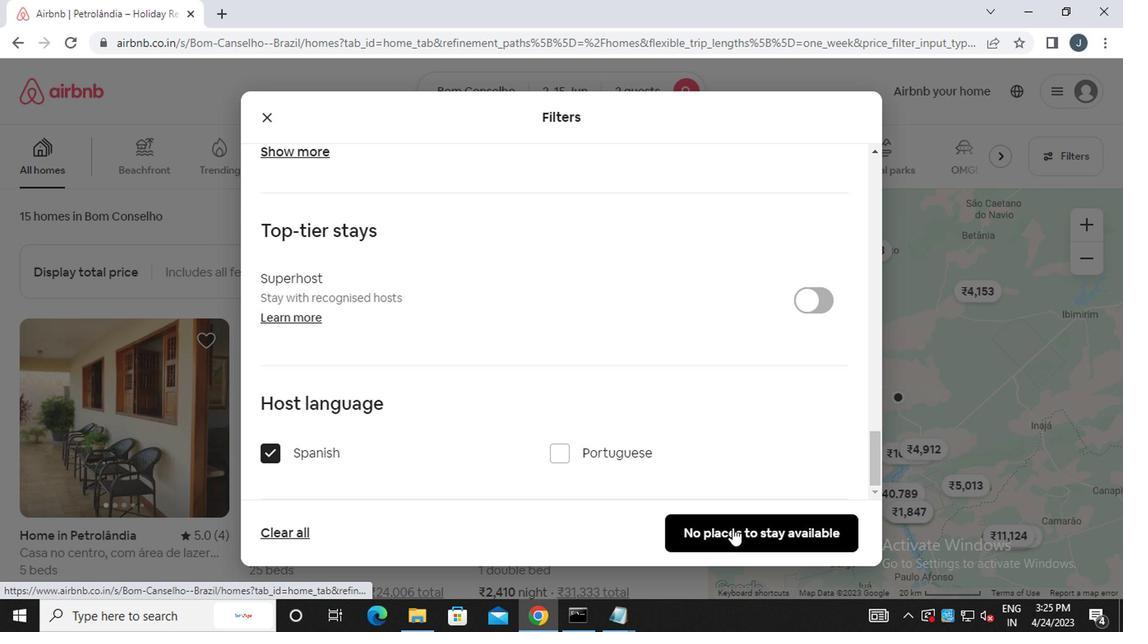 
